 Task: Look for space in Natal, Brazil from 2nd August, 2023 to 12th August, 2023 for 2 adults in price range Rs.5000 to Rs.10000. Place can be private room with 1  bedroom having 1 bed and 1 bathroom. Property type can be house, flat, guest house, hotel. Booking option can be shelf check-in. Required host language is Spanish.
Action: Mouse moved to (438, 89)
Screenshot: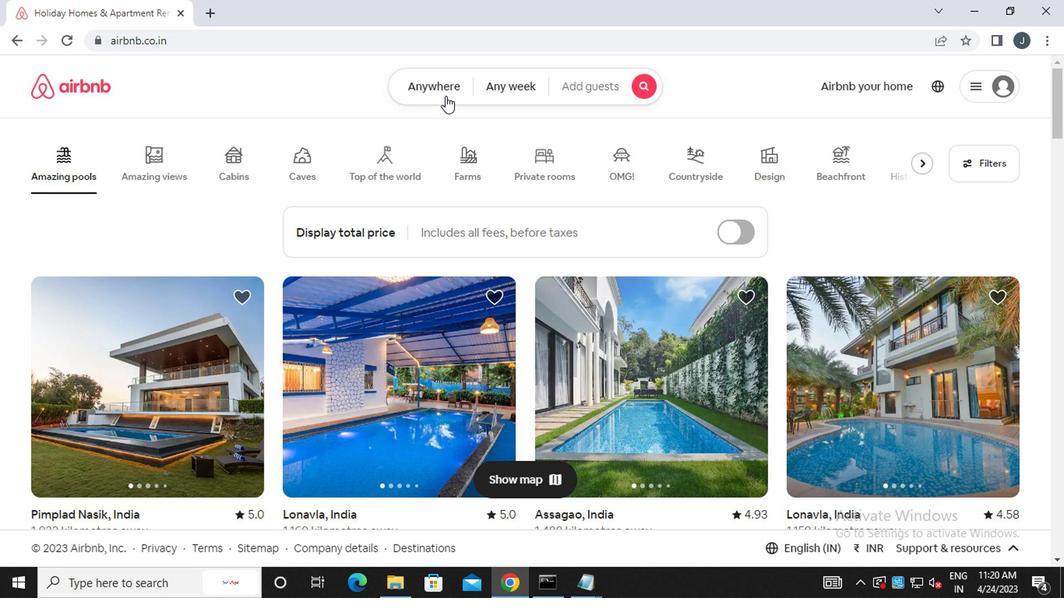 
Action: Mouse pressed left at (438, 89)
Screenshot: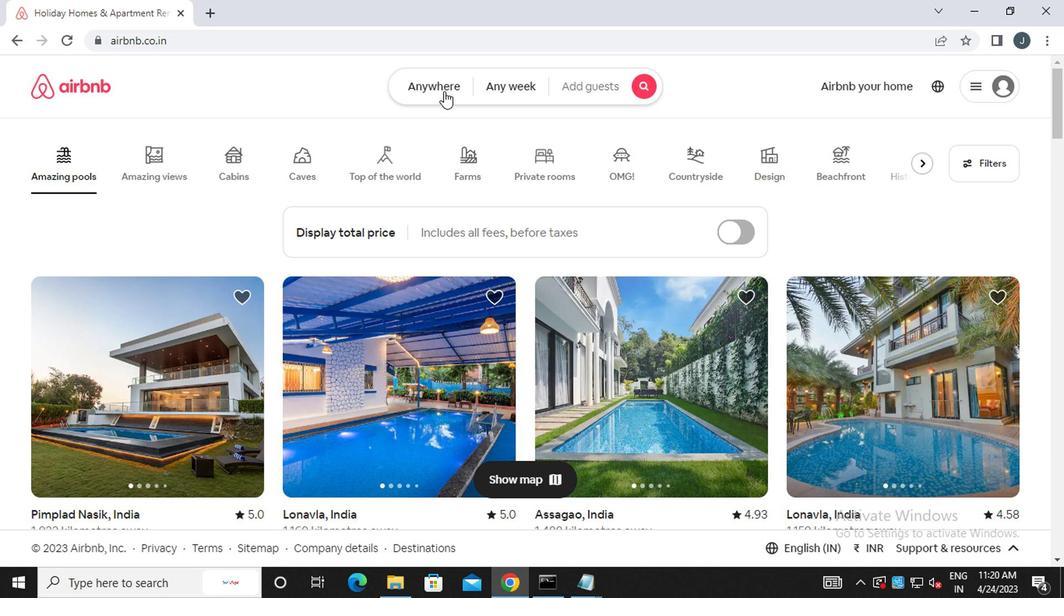 
Action: Mouse moved to (276, 152)
Screenshot: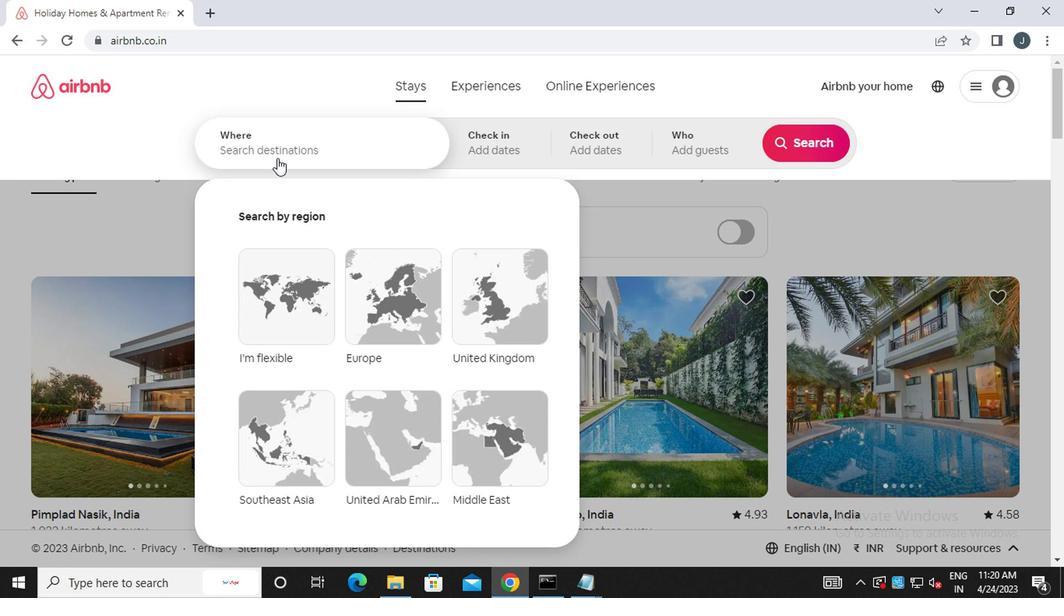
Action: Mouse pressed left at (276, 152)
Screenshot: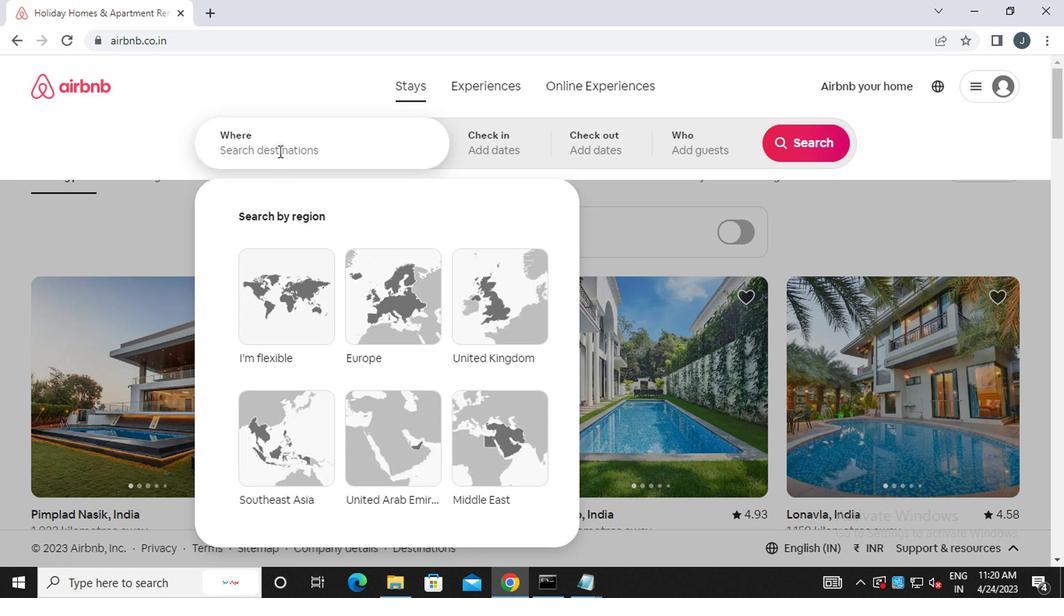 
Action: Key pressed n<Key.caps_lock>atal,<Key.space><Key.caps_lock>b<Key.caps_lock>razil
Screenshot: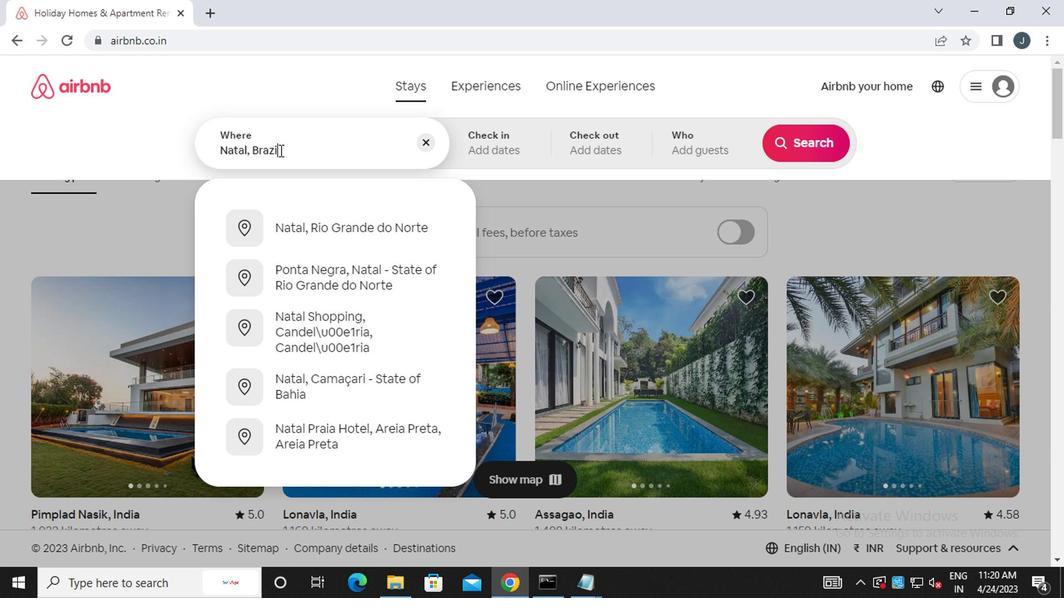 
Action: Mouse moved to (502, 152)
Screenshot: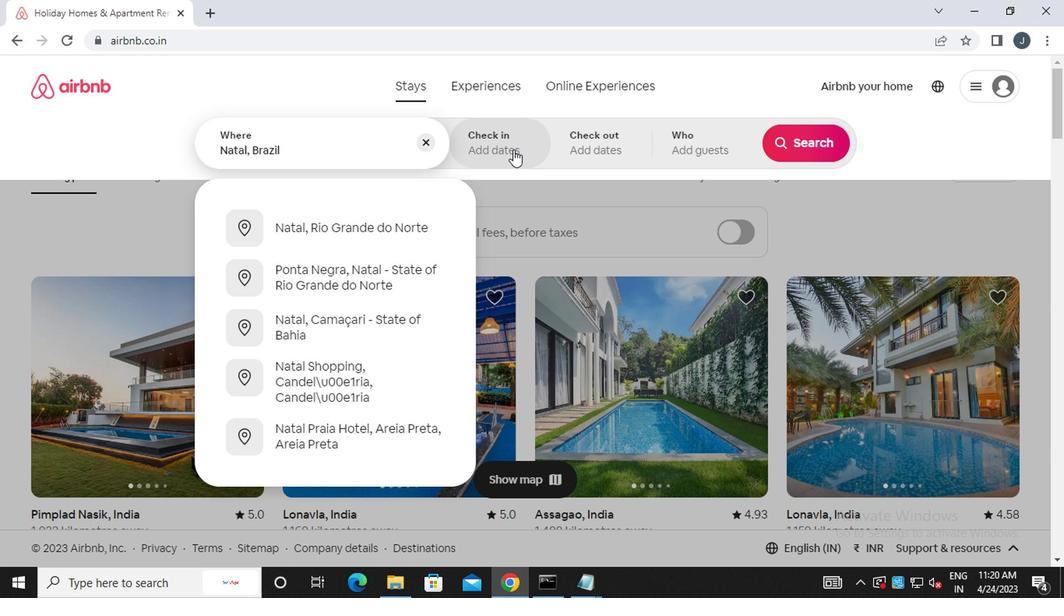 
Action: Mouse pressed left at (502, 152)
Screenshot: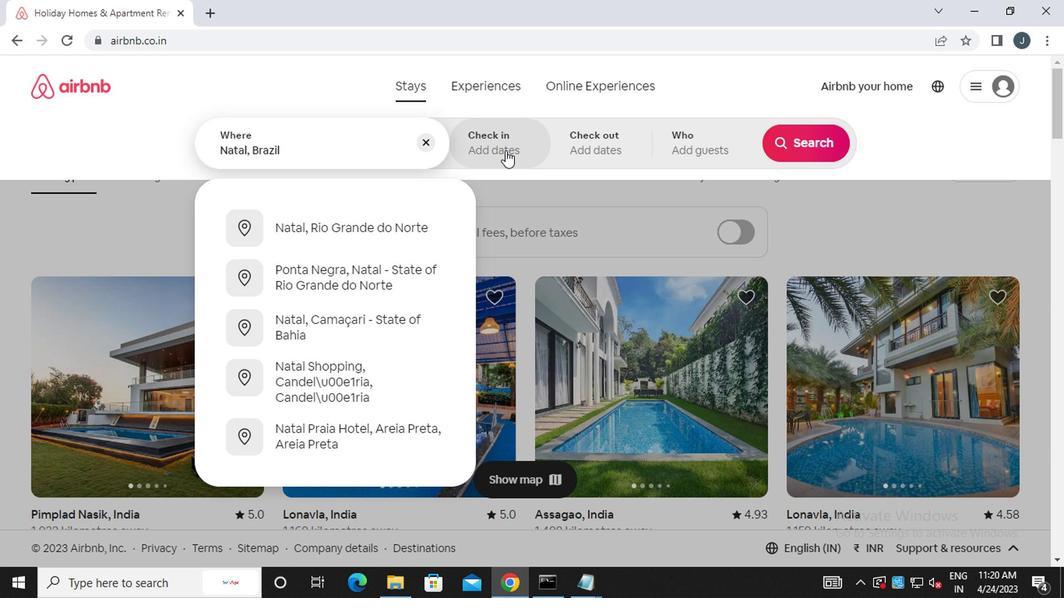 
Action: Mouse moved to (794, 274)
Screenshot: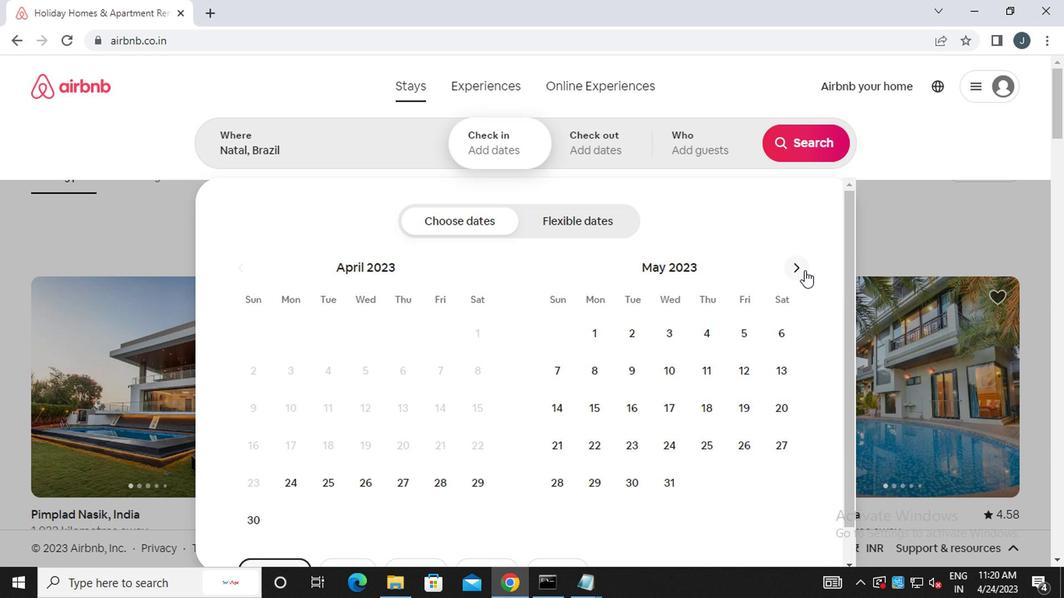 
Action: Mouse pressed left at (794, 274)
Screenshot: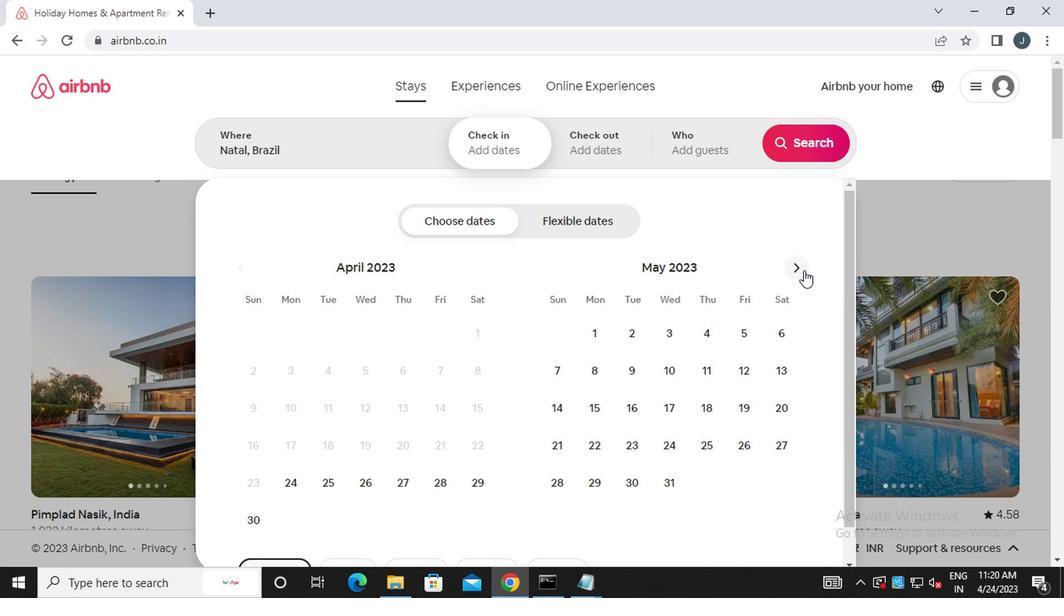 
Action: Mouse pressed left at (794, 274)
Screenshot: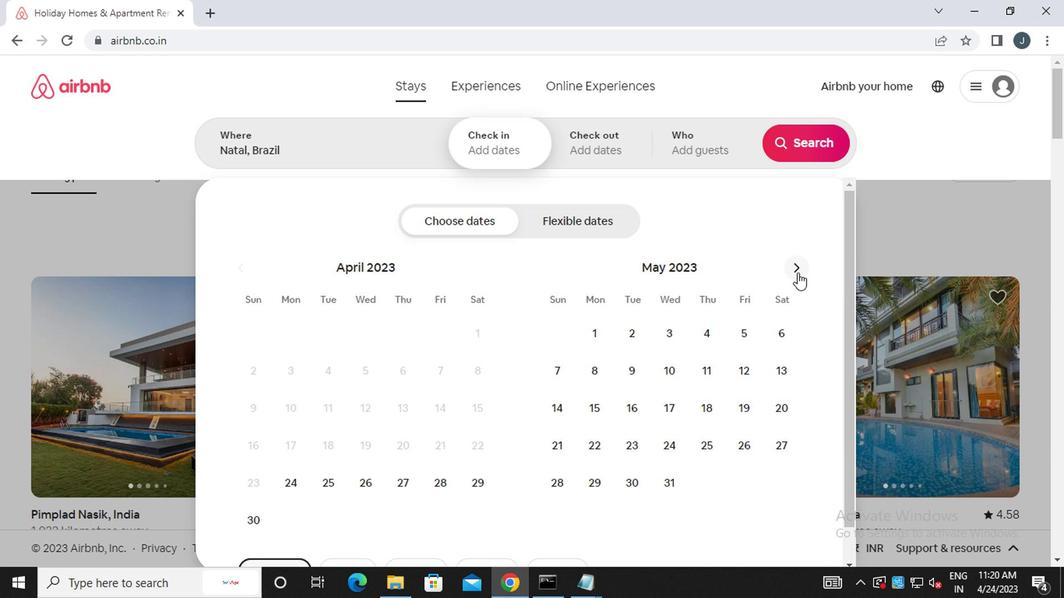 
Action: Mouse pressed left at (794, 274)
Screenshot: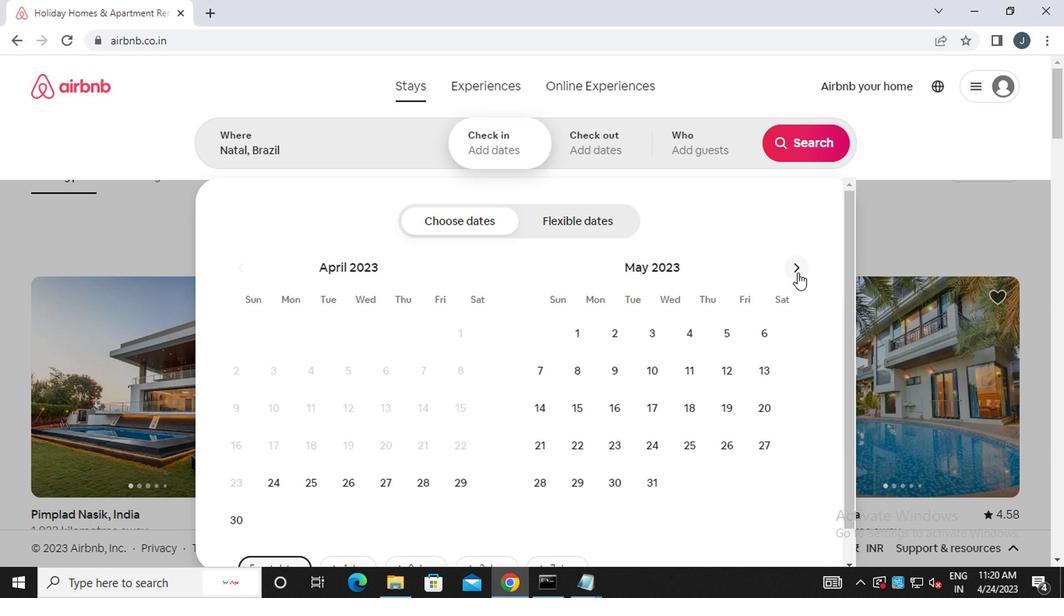 
Action: Mouse pressed left at (794, 274)
Screenshot: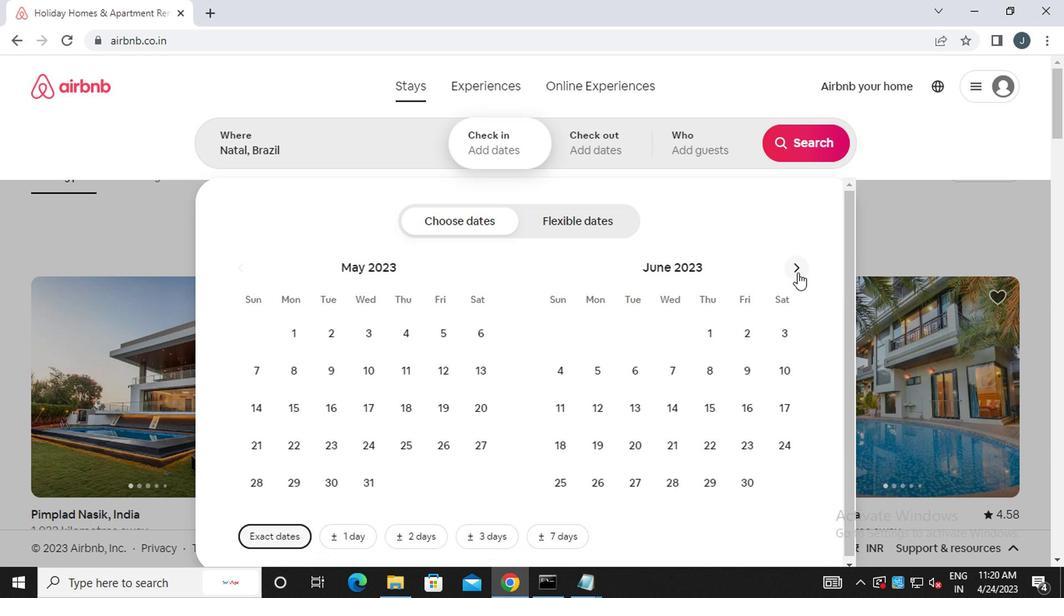 
Action: Mouse pressed left at (794, 274)
Screenshot: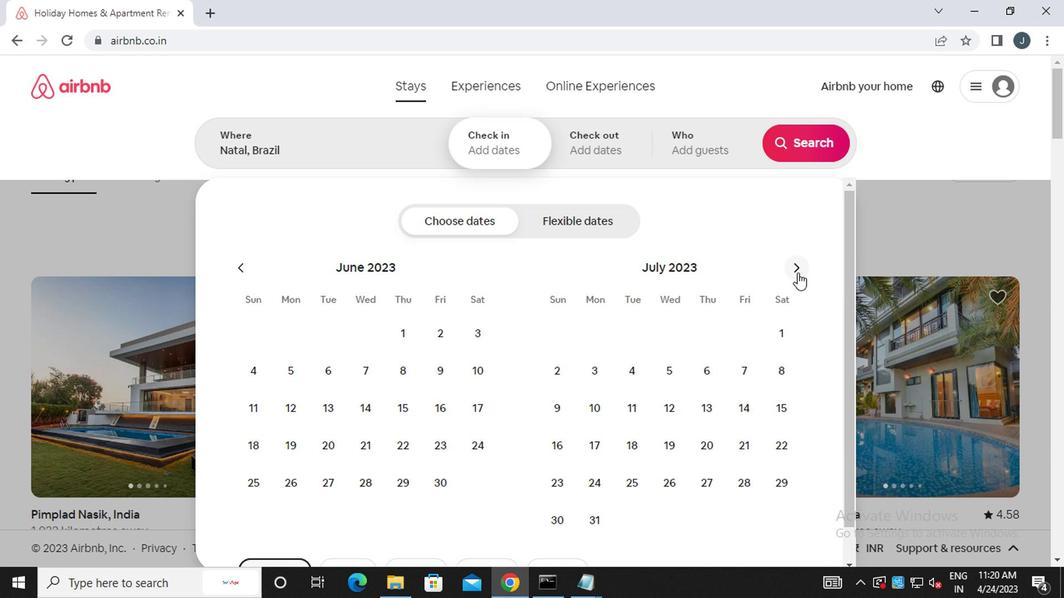 
Action: Mouse moved to (668, 337)
Screenshot: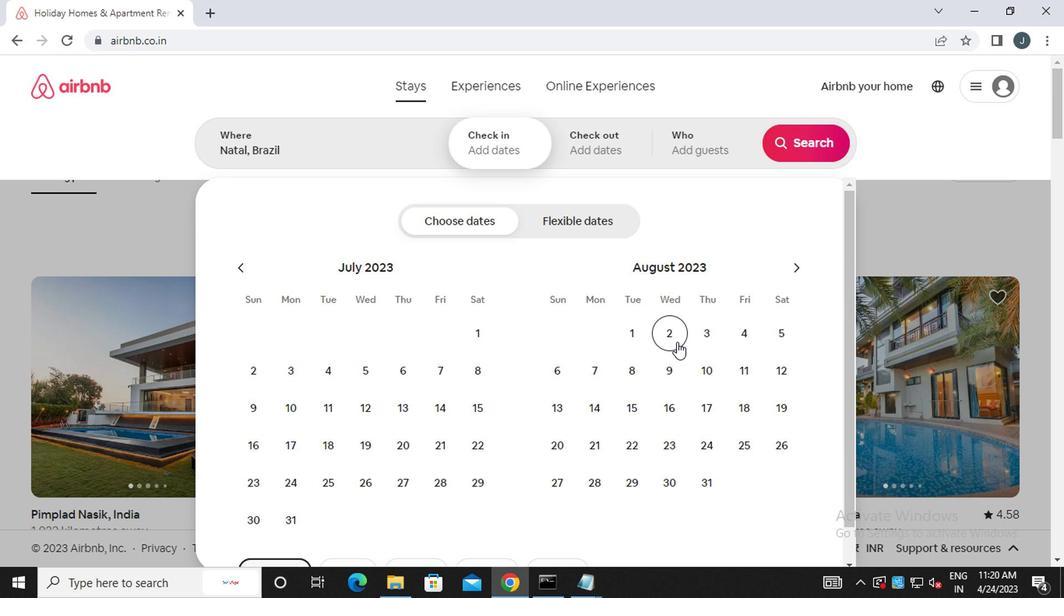
Action: Mouse pressed left at (668, 337)
Screenshot: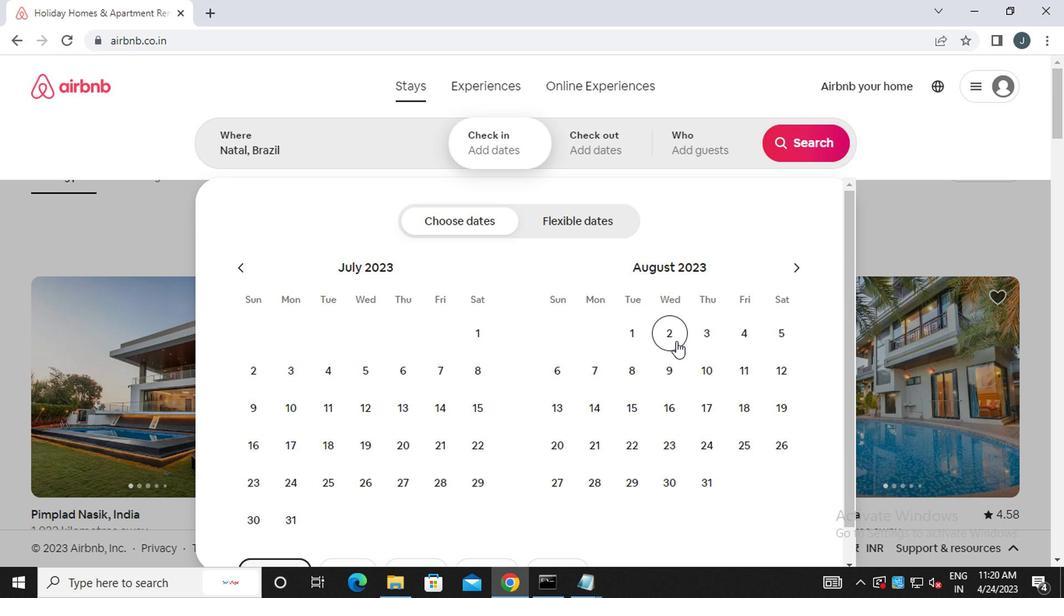 
Action: Mouse moved to (780, 372)
Screenshot: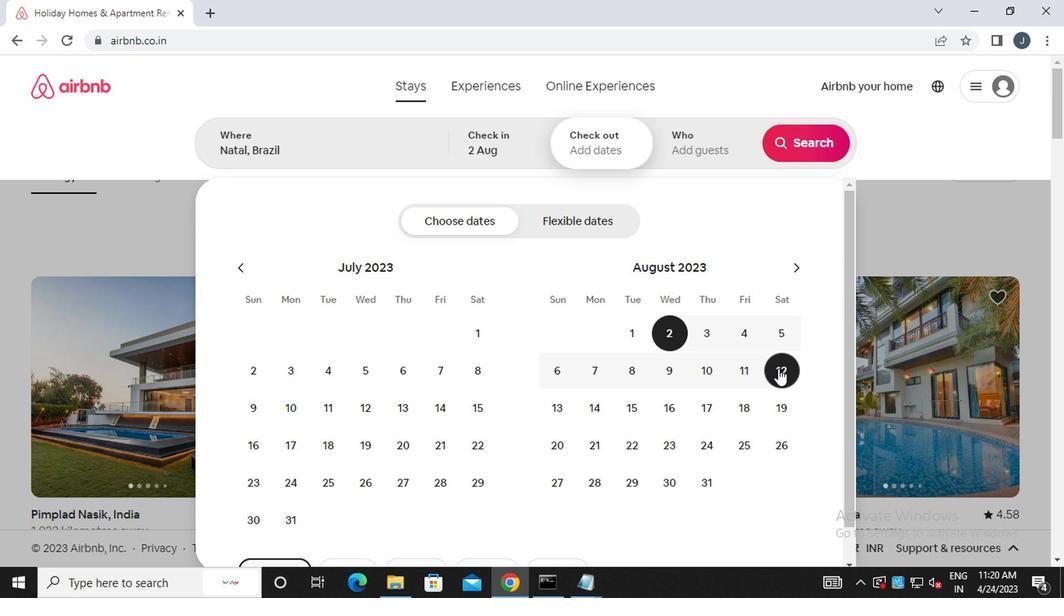 
Action: Mouse pressed left at (780, 372)
Screenshot: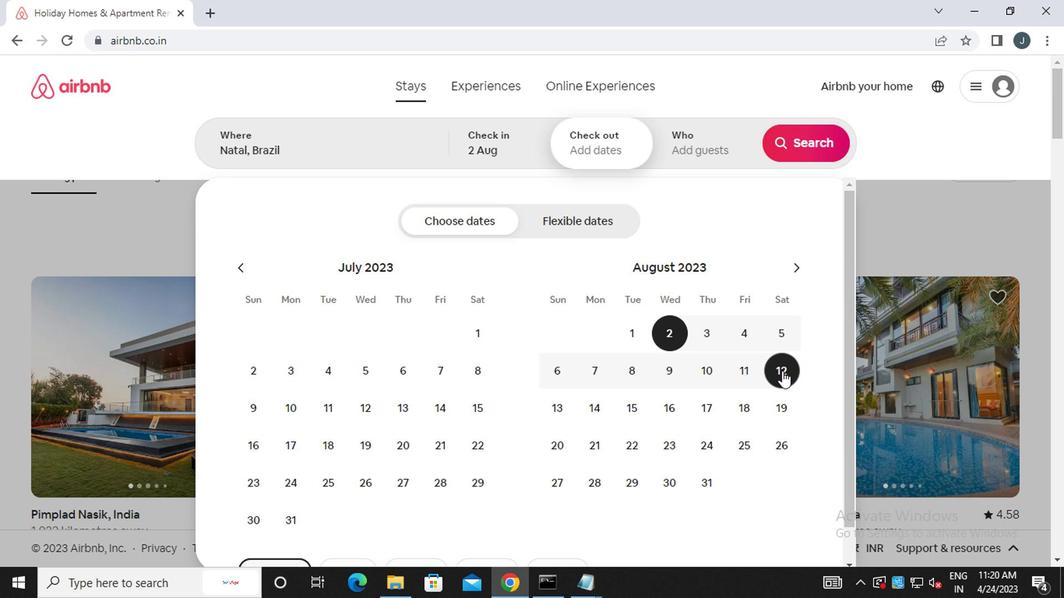 
Action: Mouse moved to (708, 147)
Screenshot: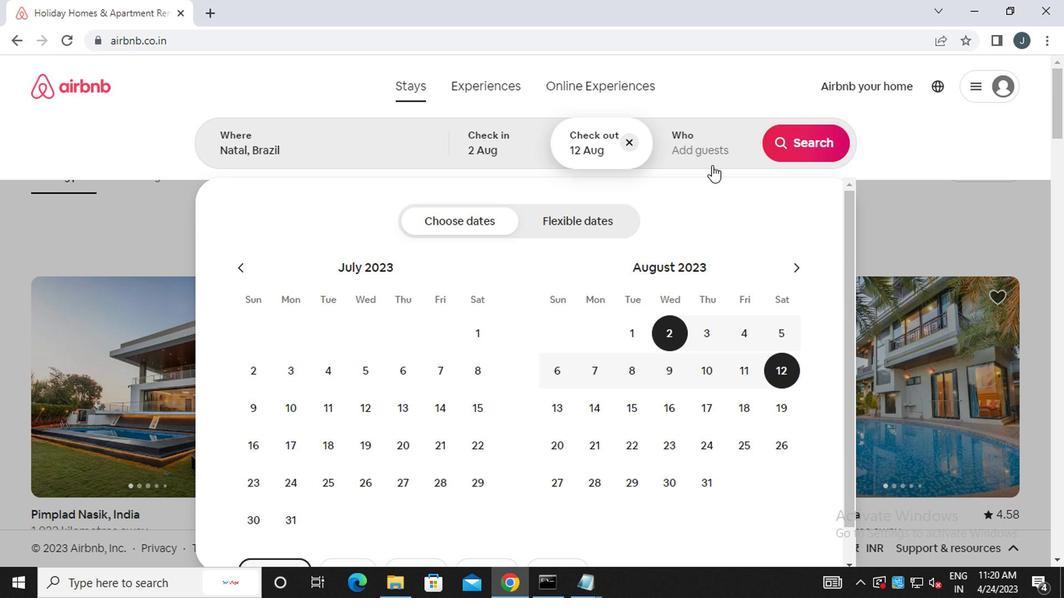 
Action: Mouse pressed left at (708, 147)
Screenshot: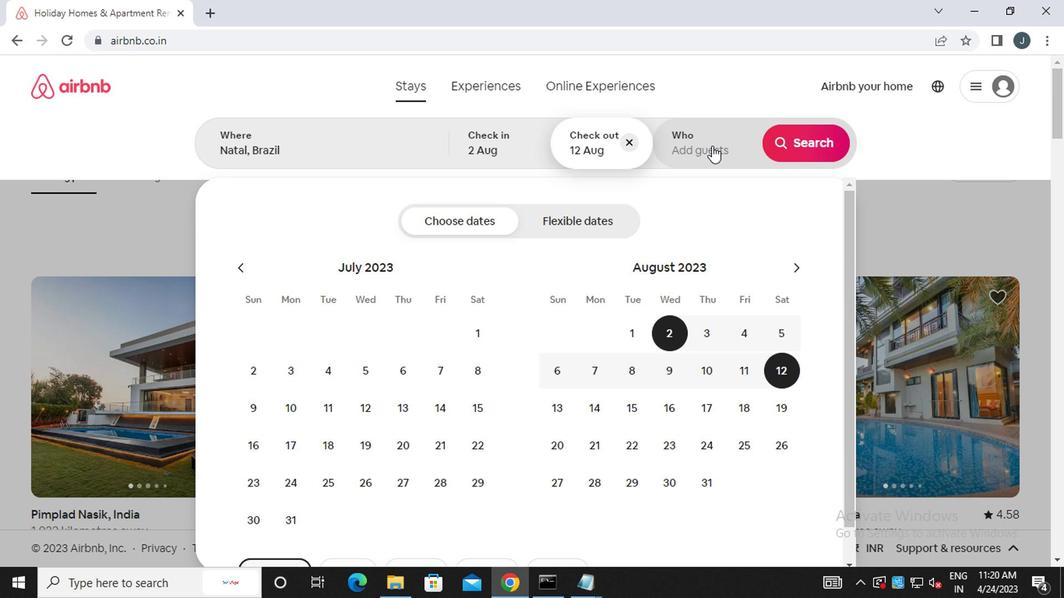 
Action: Mouse moved to (803, 231)
Screenshot: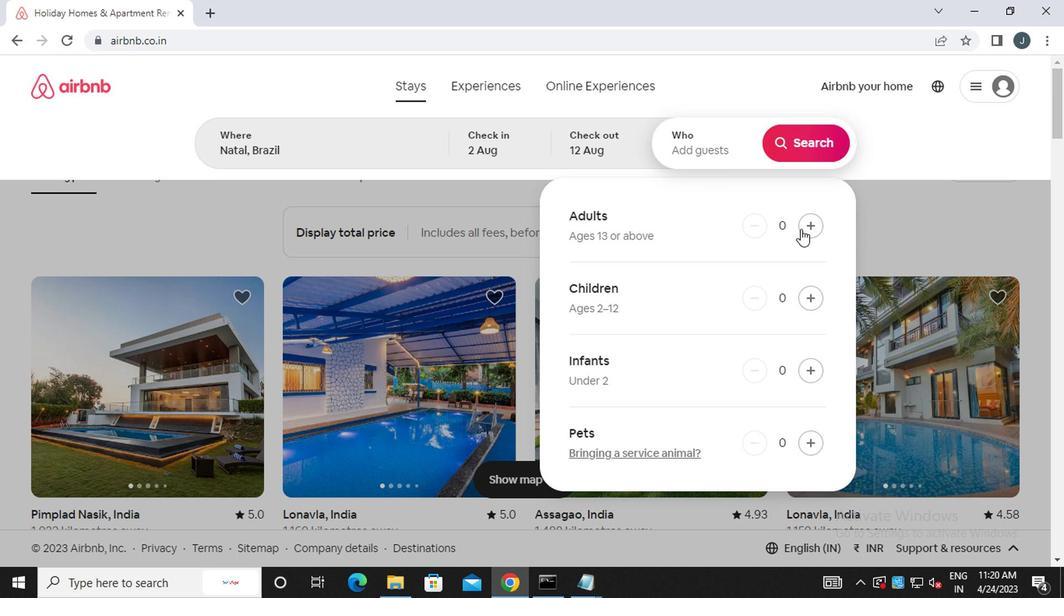 
Action: Mouse pressed left at (803, 231)
Screenshot: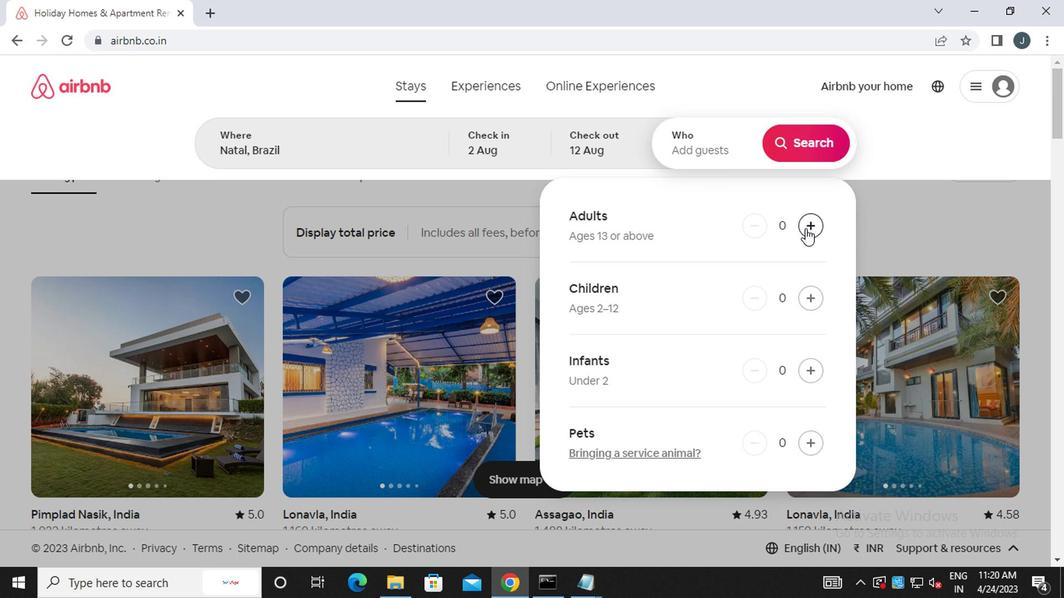 
Action: Mouse pressed left at (803, 231)
Screenshot: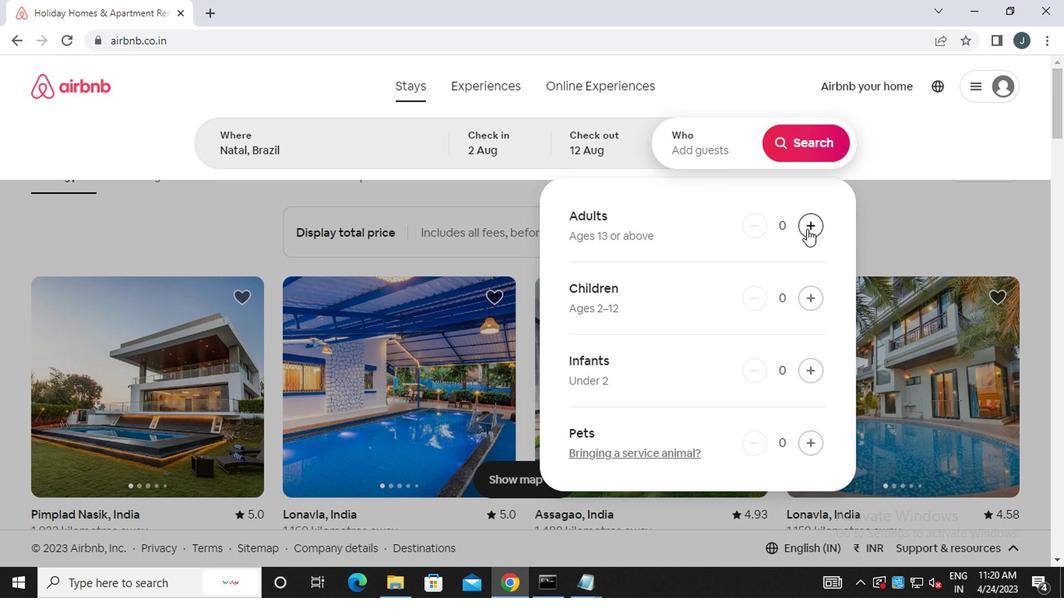 
Action: Mouse moved to (797, 147)
Screenshot: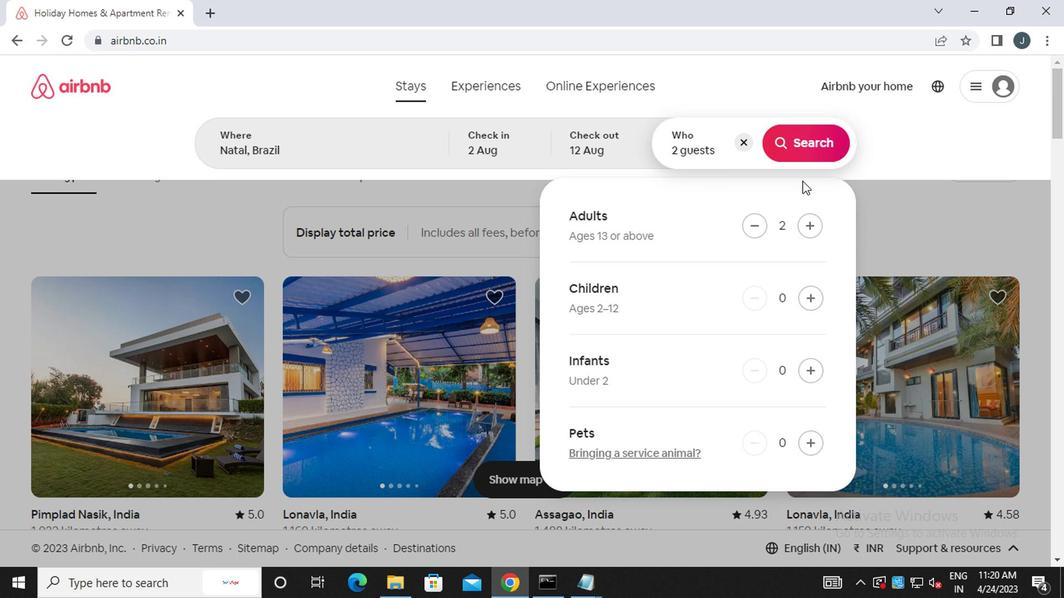 
Action: Mouse pressed left at (797, 147)
Screenshot: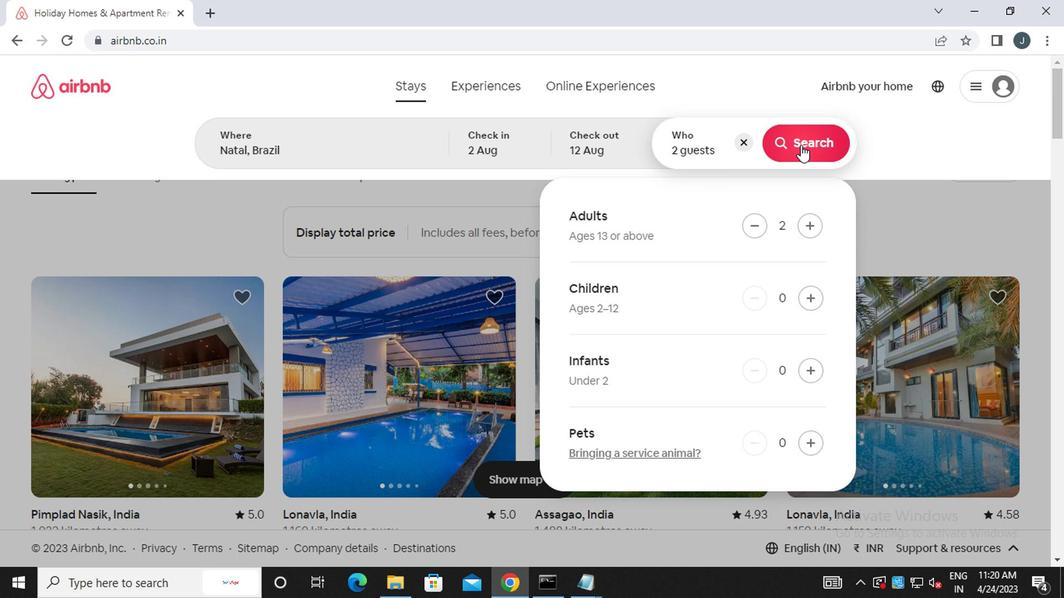 
Action: Mouse moved to (980, 153)
Screenshot: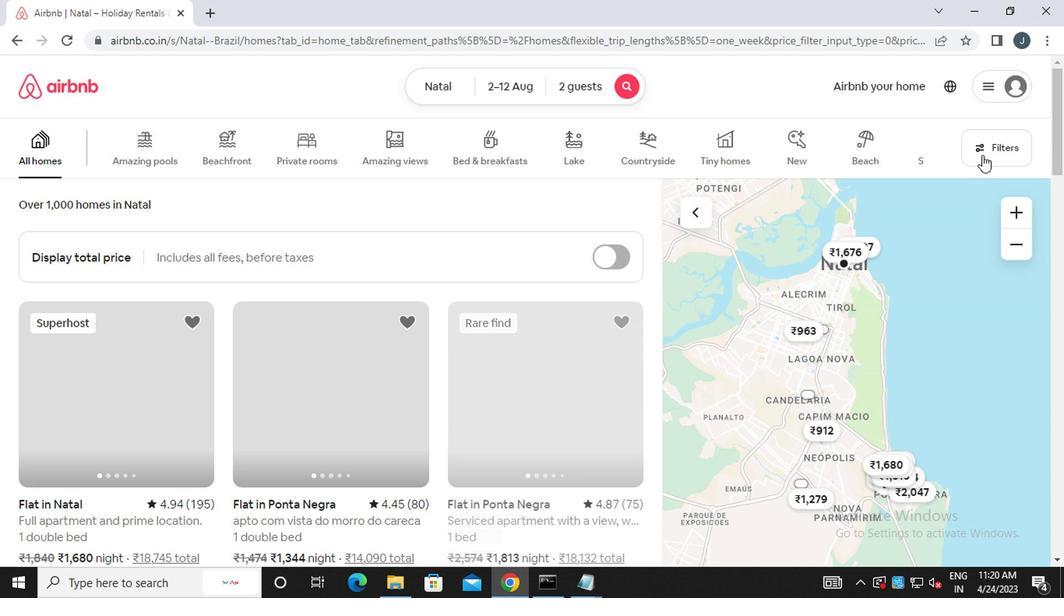 
Action: Mouse pressed left at (980, 153)
Screenshot: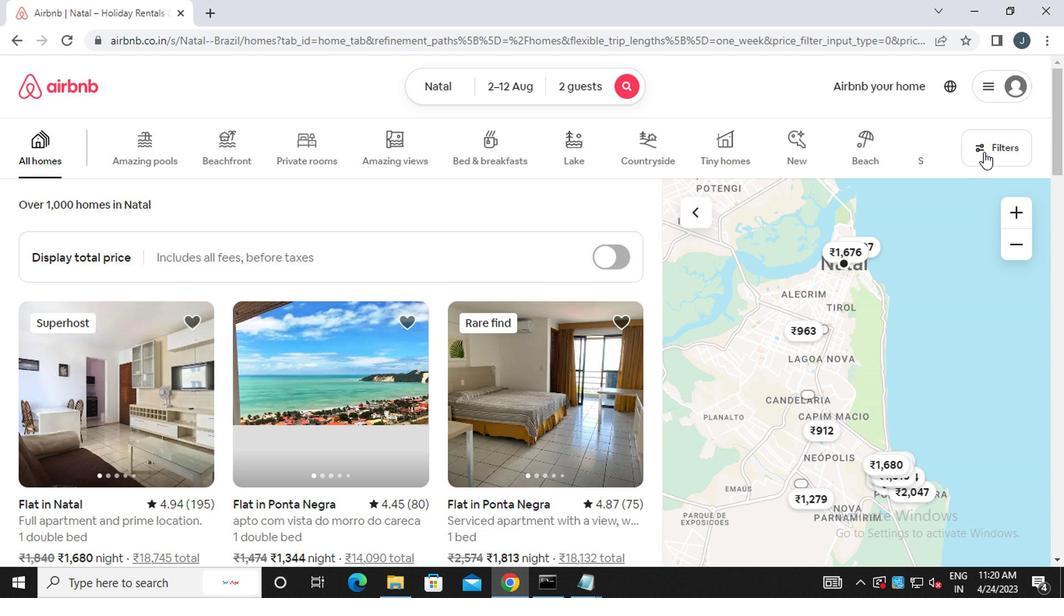 
Action: Mouse moved to (329, 350)
Screenshot: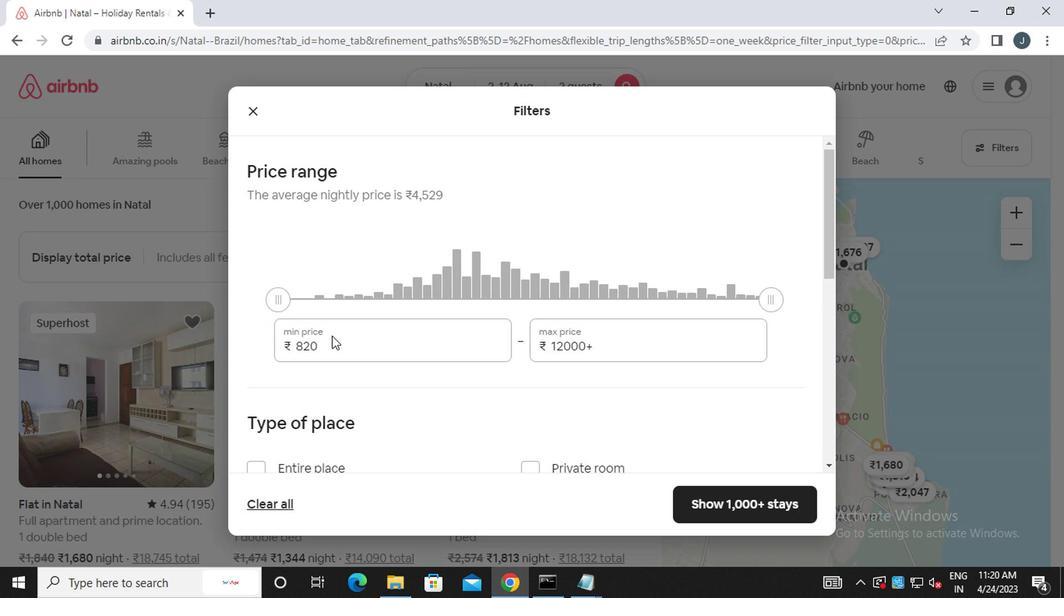 
Action: Mouse pressed left at (329, 350)
Screenshot: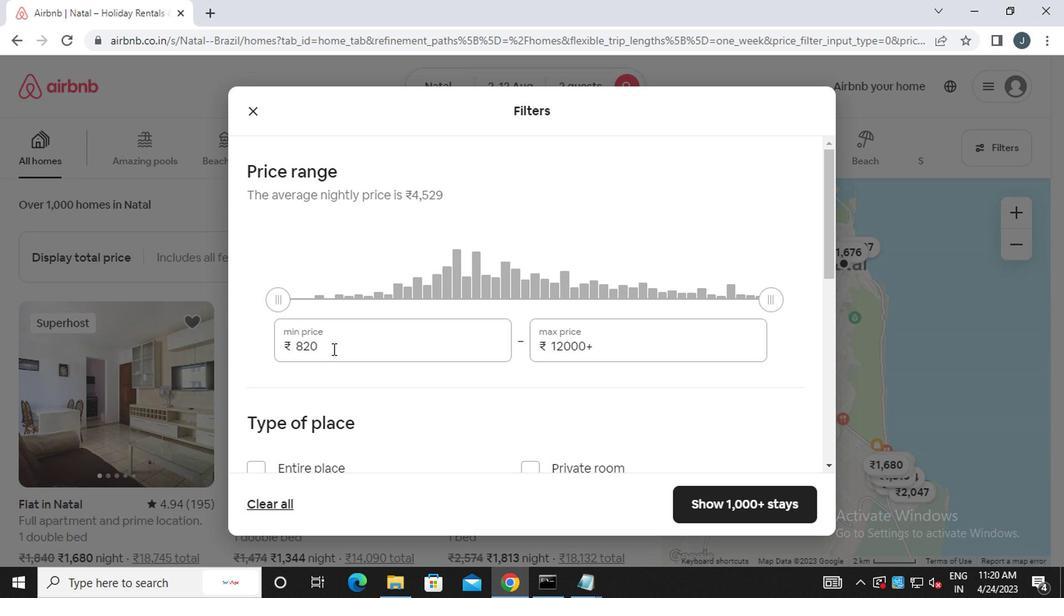 
Action: Mouse moved to (326, 347)
Screenshot: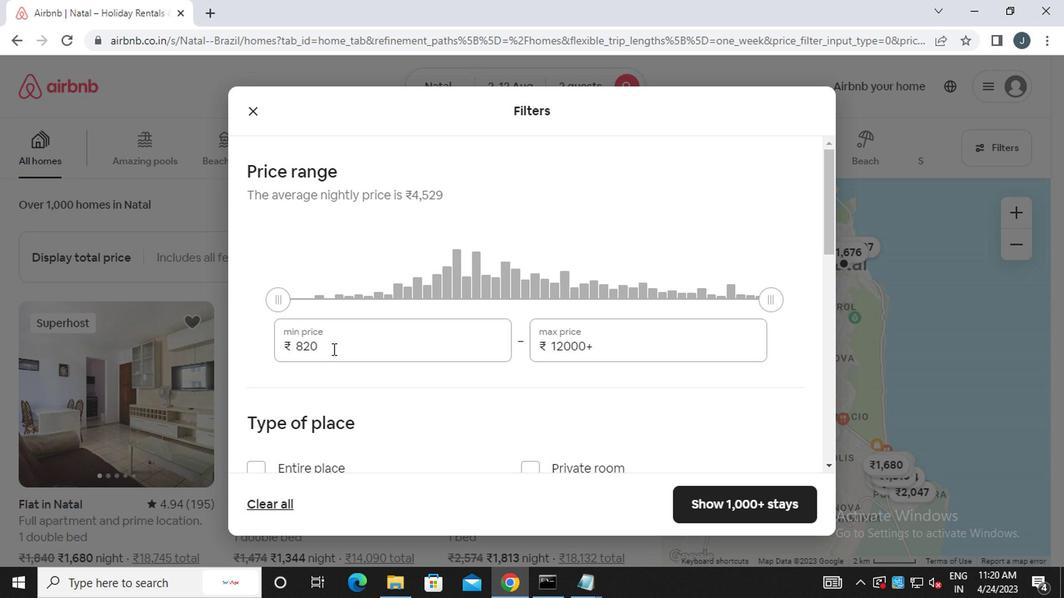 
Action: Key pressed <Key.backspace><Key.backspace><Key.backspace><Key.backspace><Key.backspace><Key.backspace><Key.backspace><Key.backspace><Key.backspace><<101>><<96>><<96>><<96>>
Screenshot: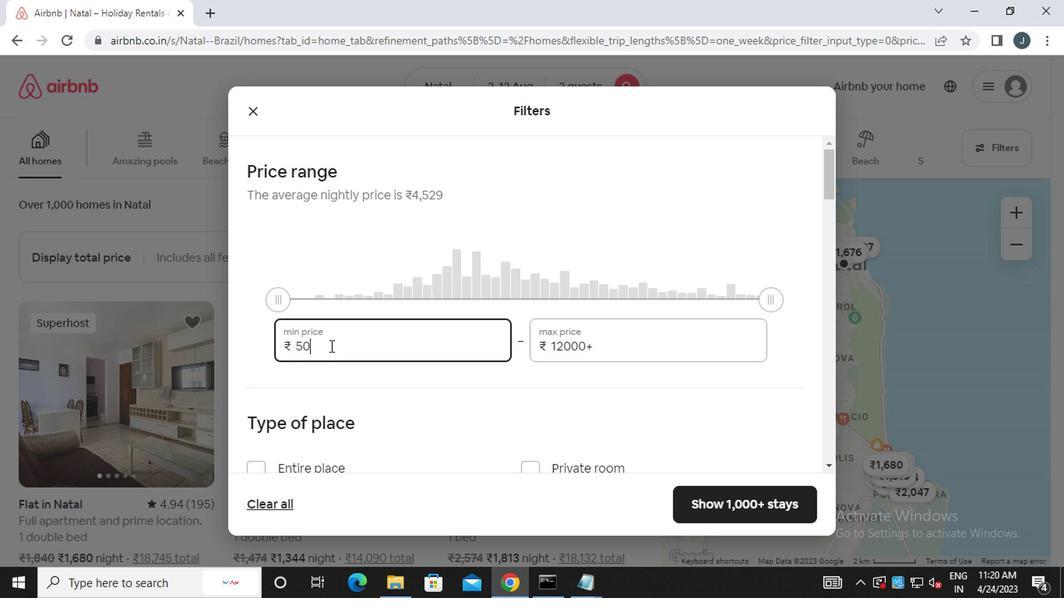 
Action: Mouse moved to (653, 357)
Screenshot: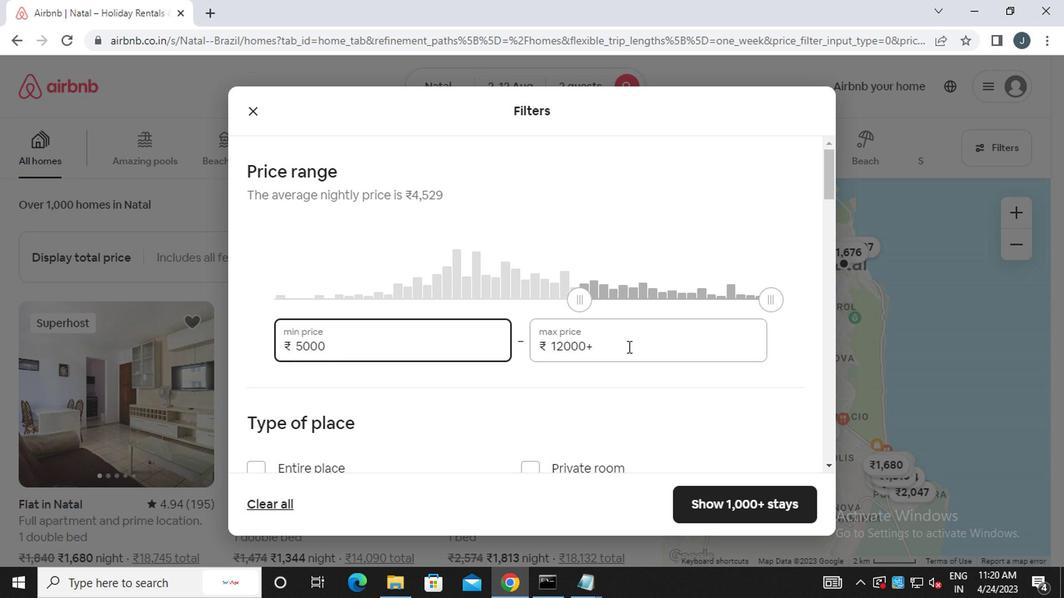 
Action: Mouse pressed left at (653, 357)
Screenshot: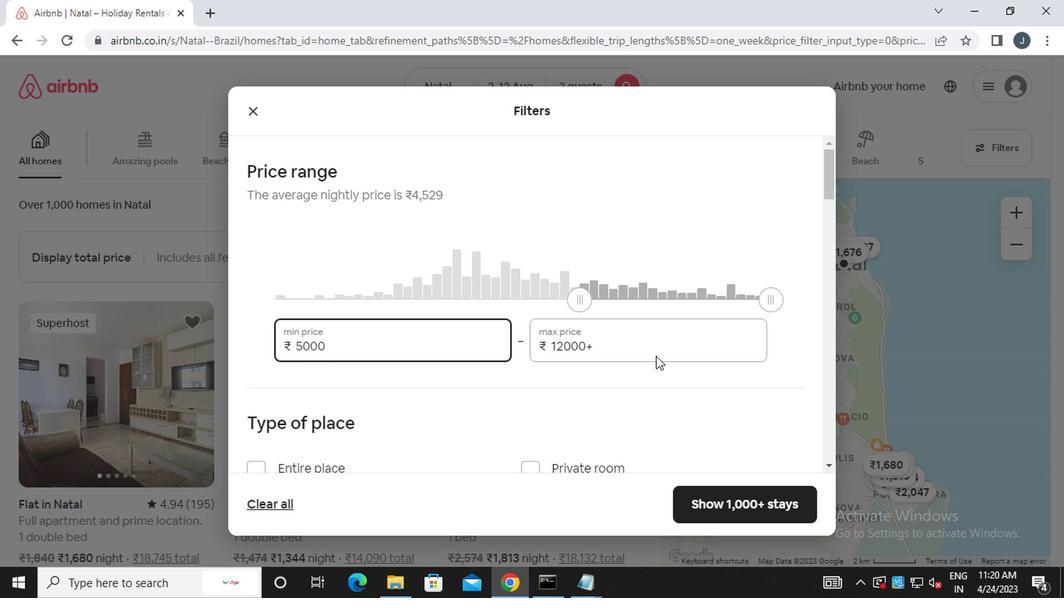 
Action: Mouse moved to (651, 356)
Screenshot: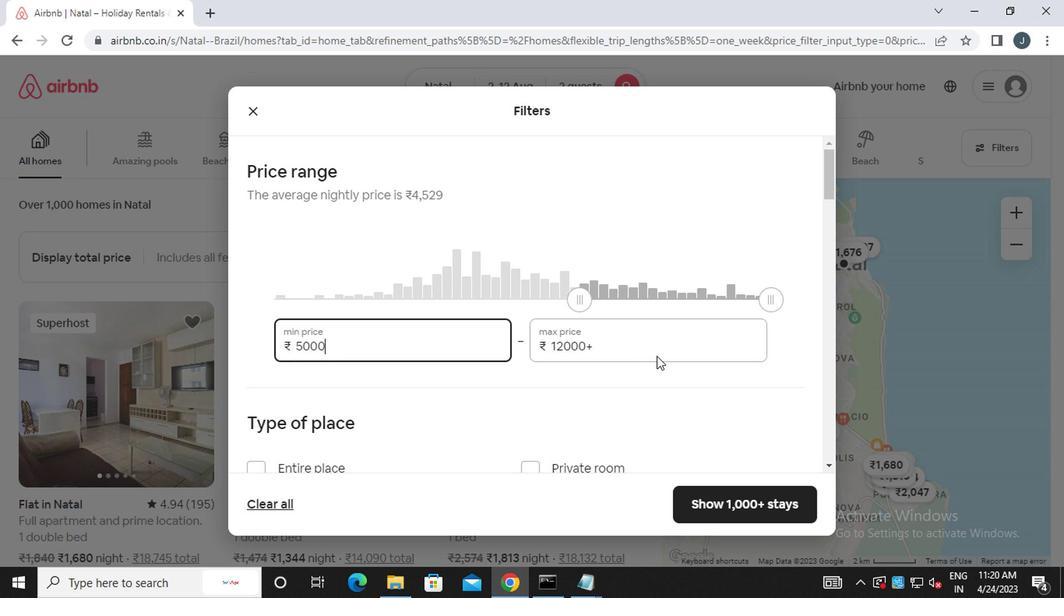 
Action: Key pressed <Key.backspace><Key.backspace><Key.backspace><Key.backspace><Key.backspace><<96>><<96>><<96>><<96>>
Screenshot: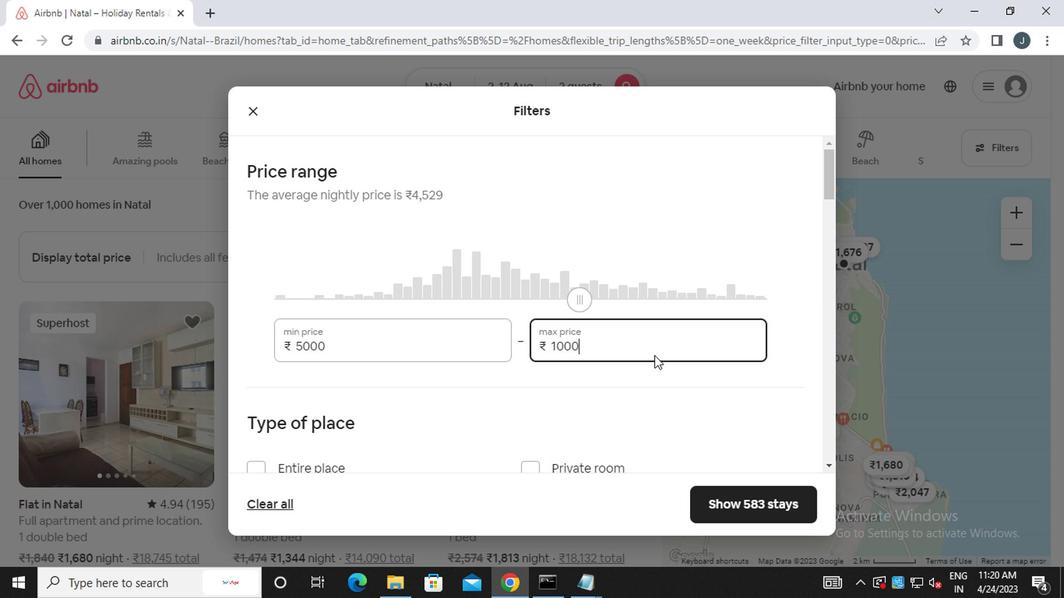 
Action: Mouse moved to (657, 335)
Screenshot: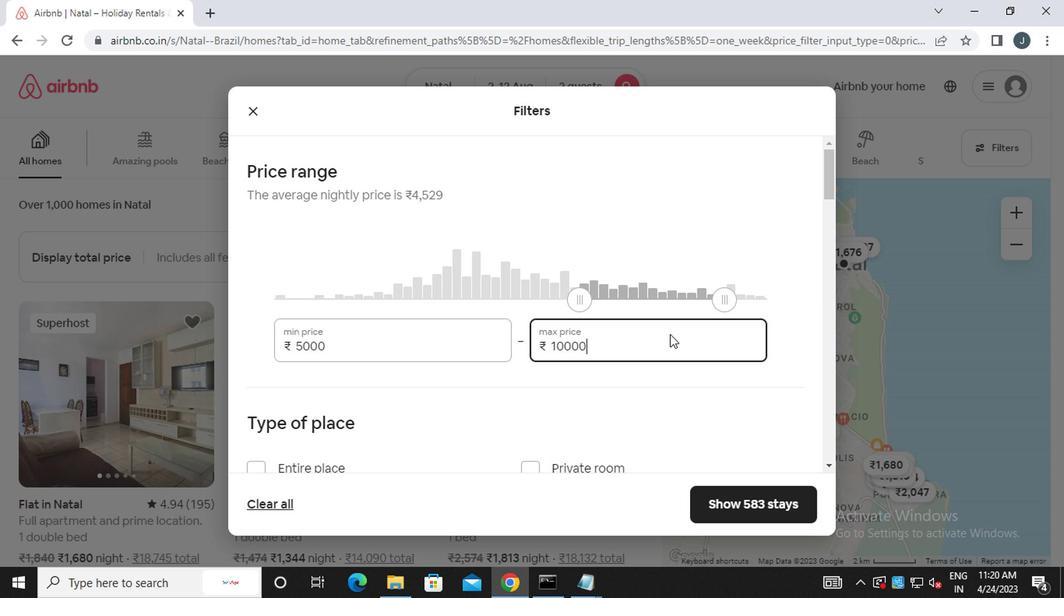 
Action: Mouse scrolled (657, 334) with delta (0, -1)
Screenshot: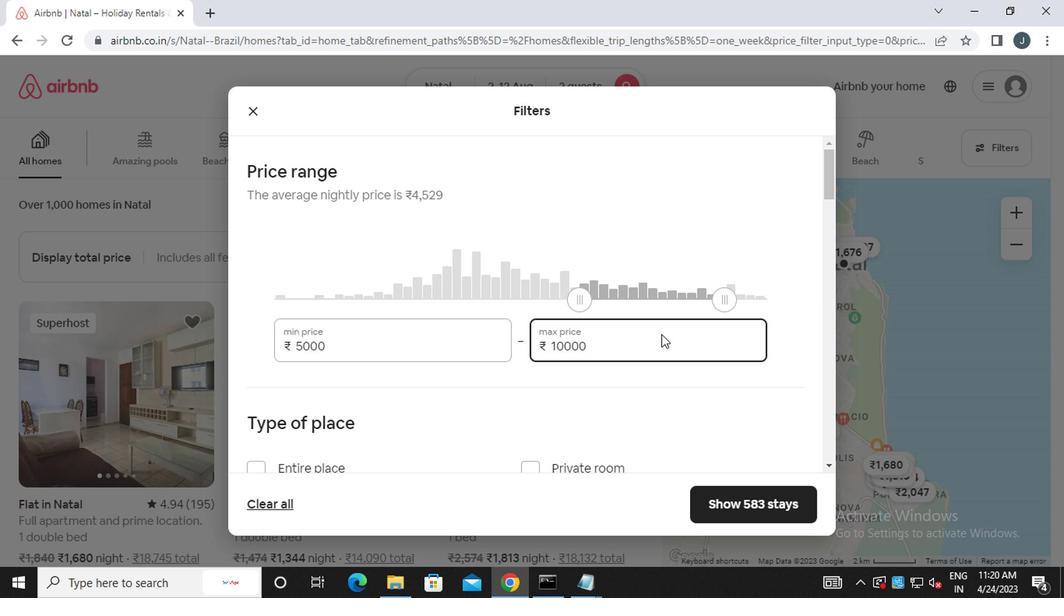 
Action: Mouse scrolled (657, 334) with delta (0, -1)
Screenshot: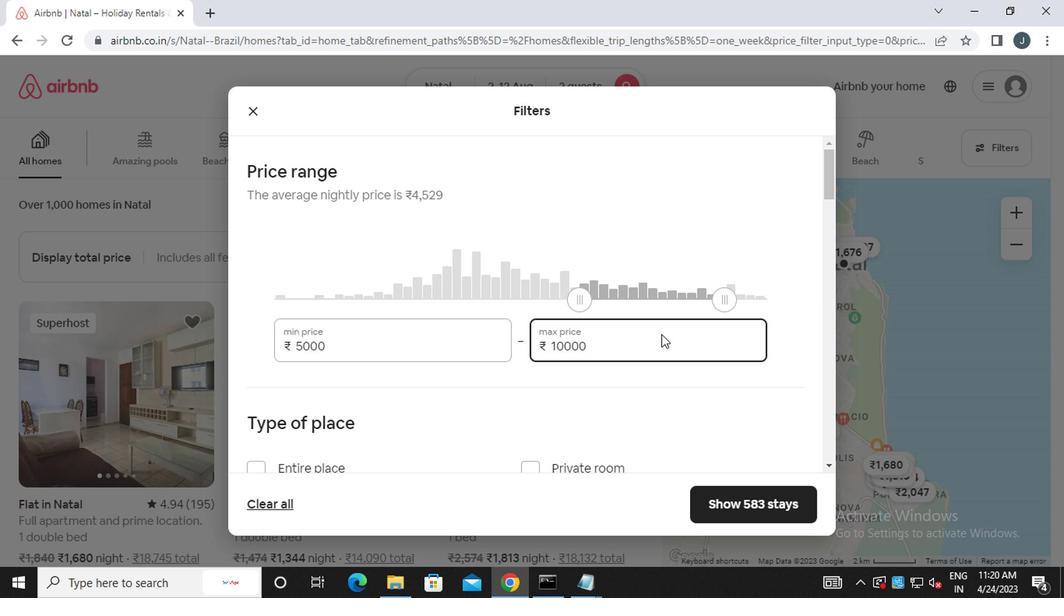 
Action: Mouse moved to (587, 323)
Screenshot: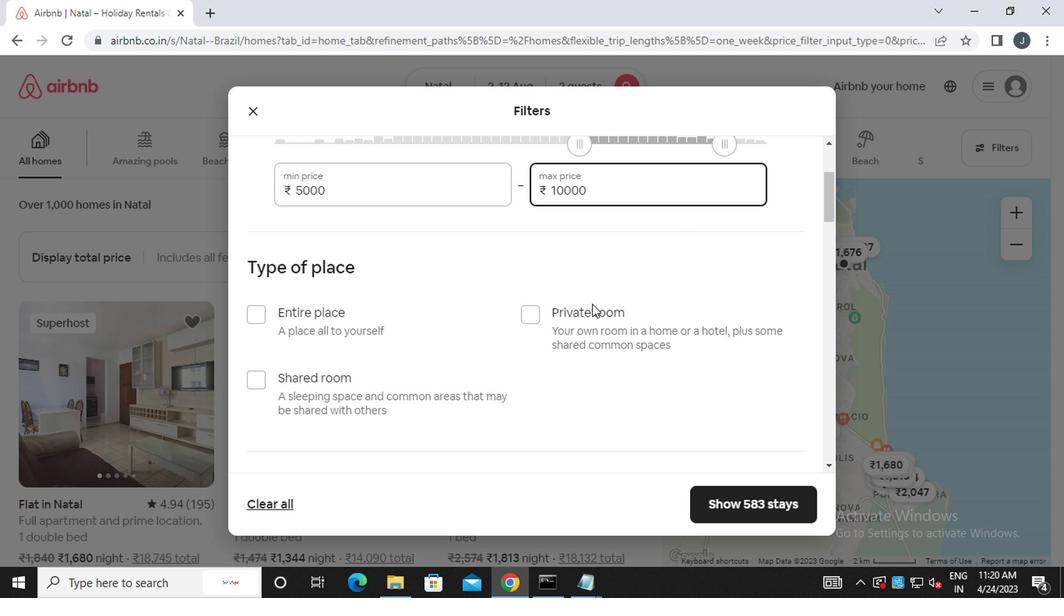 
Action: Mouse pressed left at (587, 323)
Screenshot: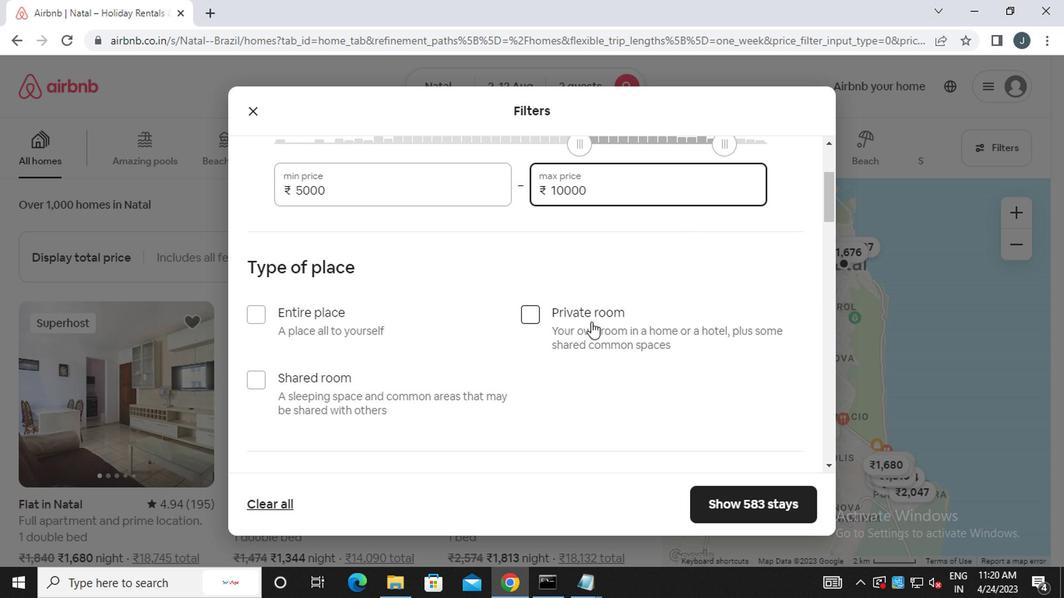 
Action: Mouse scrolled (587, 322) with delta (0, 0)
Screenshot: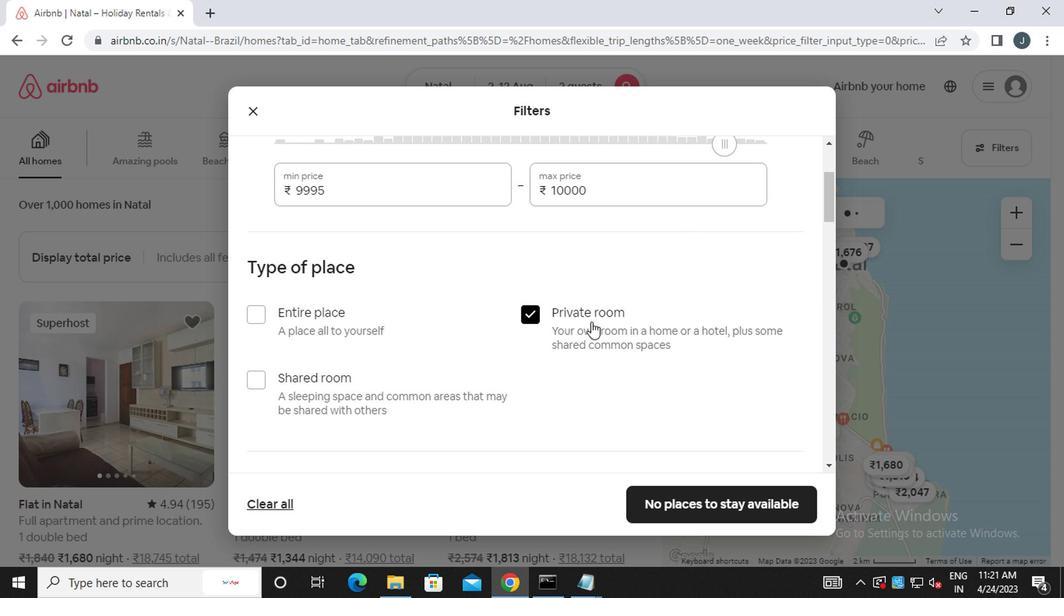 
Action: Mouse scrolled (587, 322) with delta (0, 0)
Screenshot: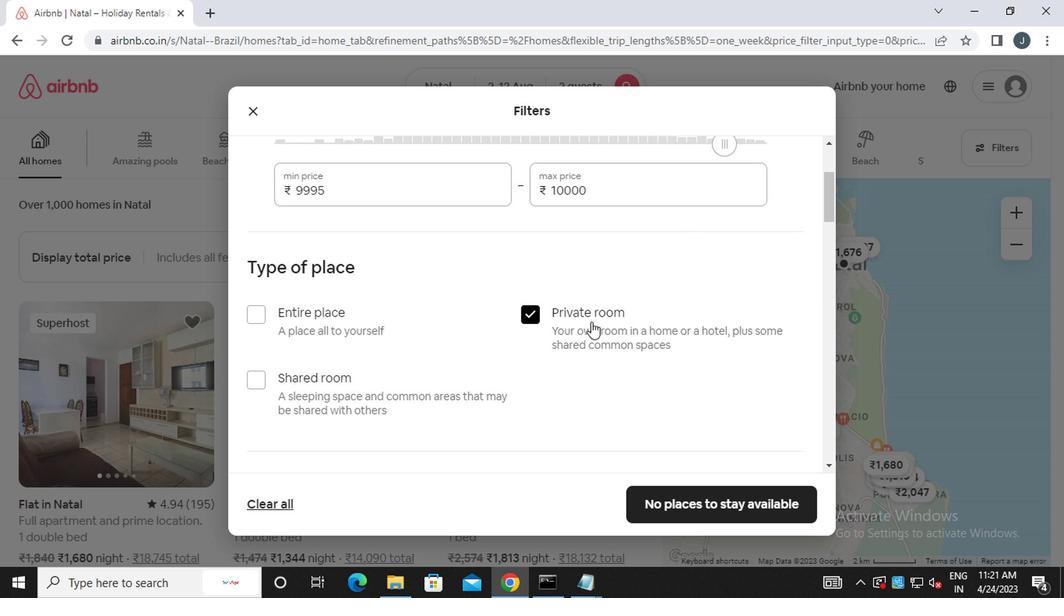 
Action: Mouse moved to (365, 349)
Screenshot: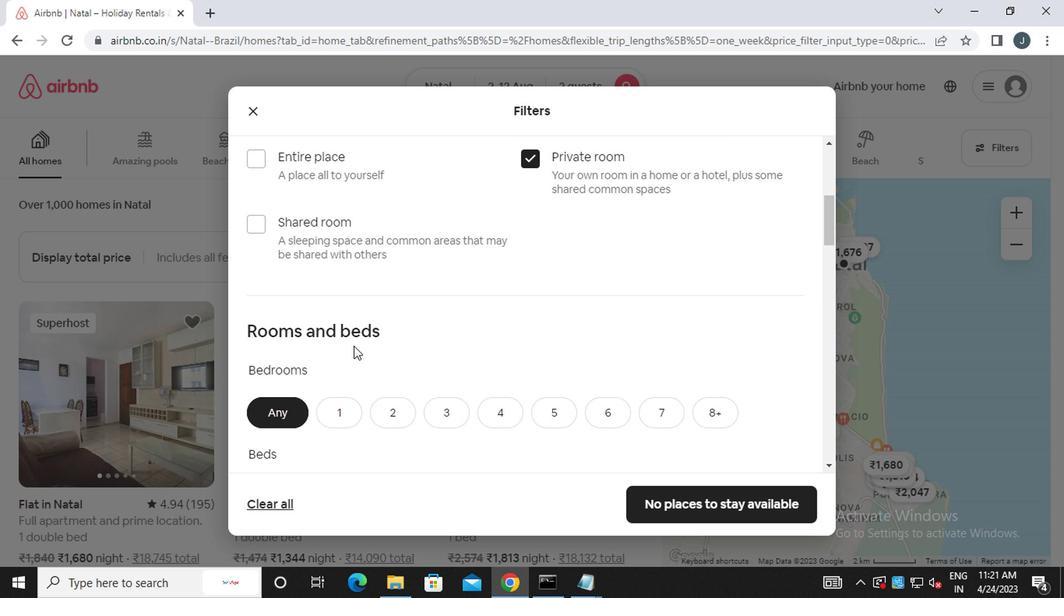 
Action: Mouse scrolled (365, 349) with delta (0, 0)
Screenshot: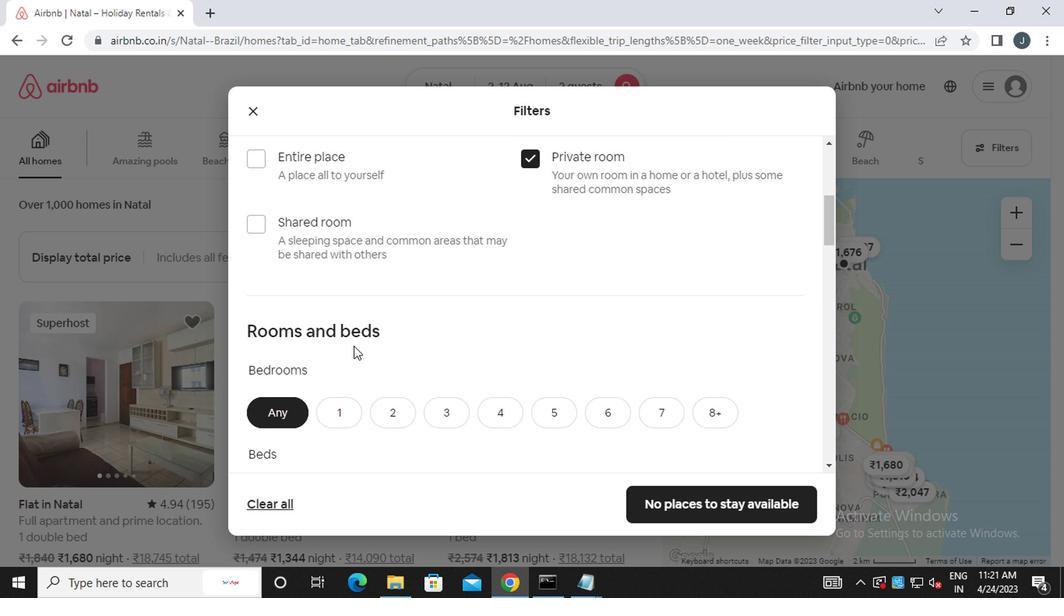 
Action: Mouse moved to (338, 338)
Screenshot: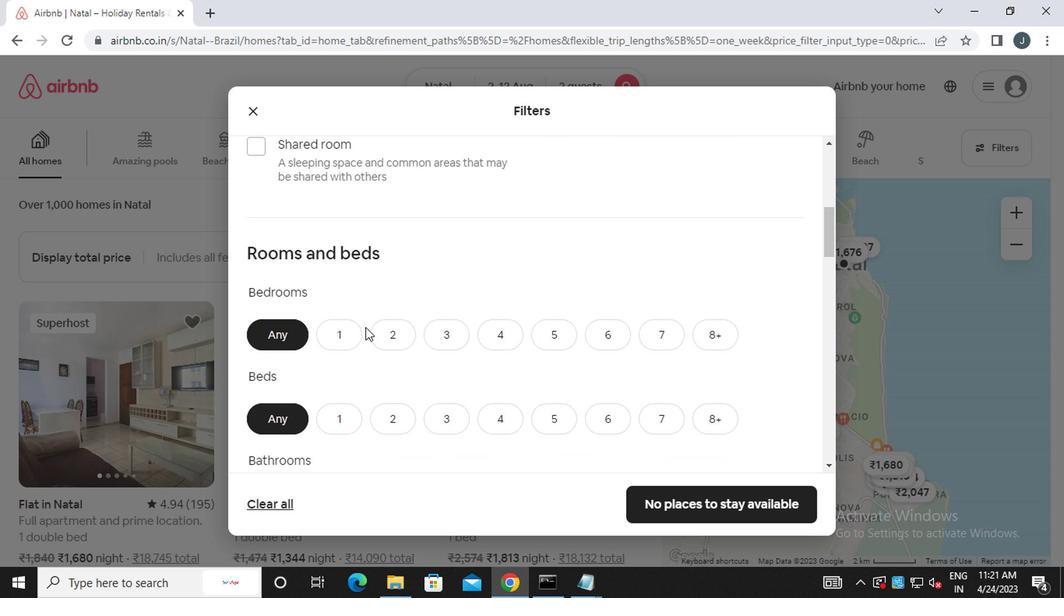 
Action: Mouse pressed left at (338, 338)
Screenshot: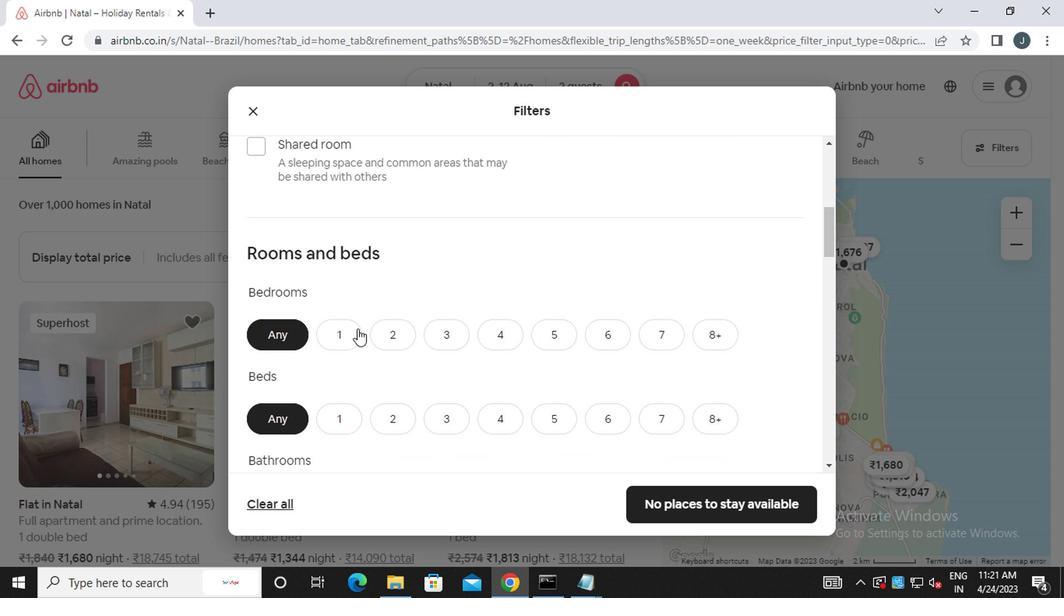 
Action: Mouse moved to (348, 434)
Screenshot: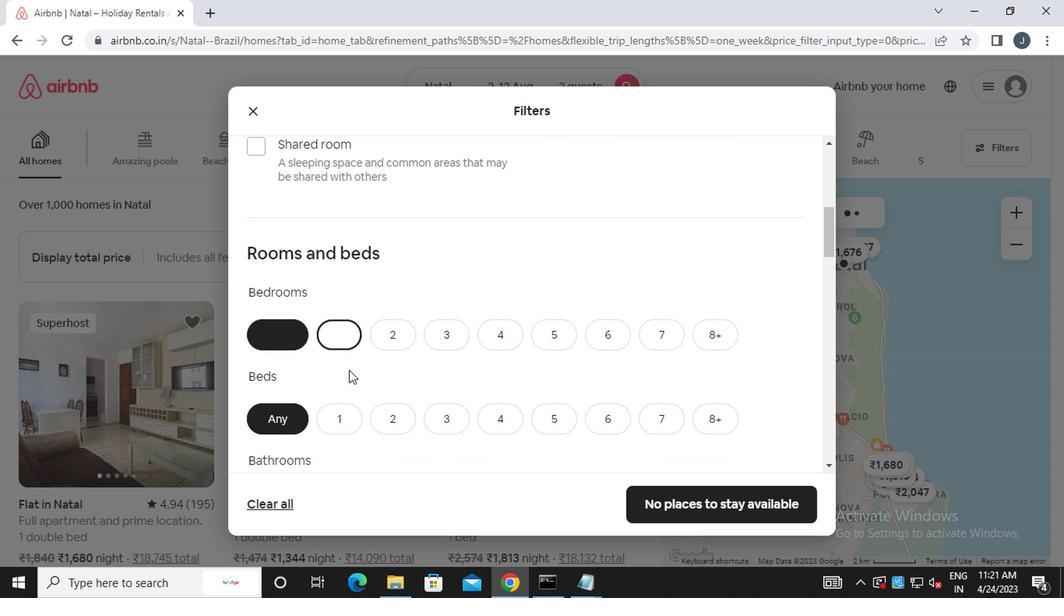 
Action: Mouse pressed left at (348, 434)
Screenshot: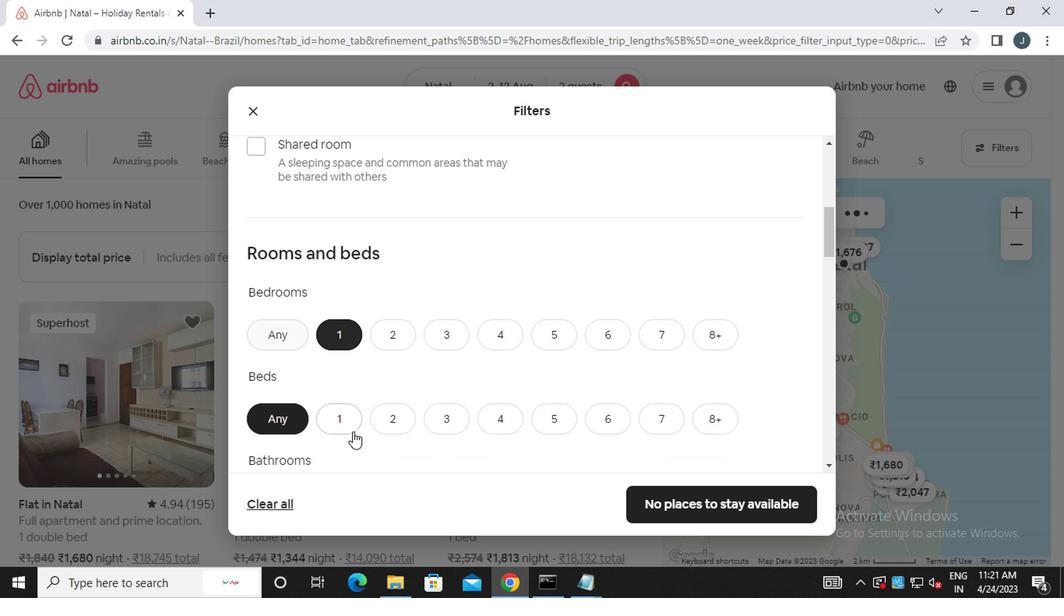 
Action: Mouse moved to (349, 432)
Screenshot: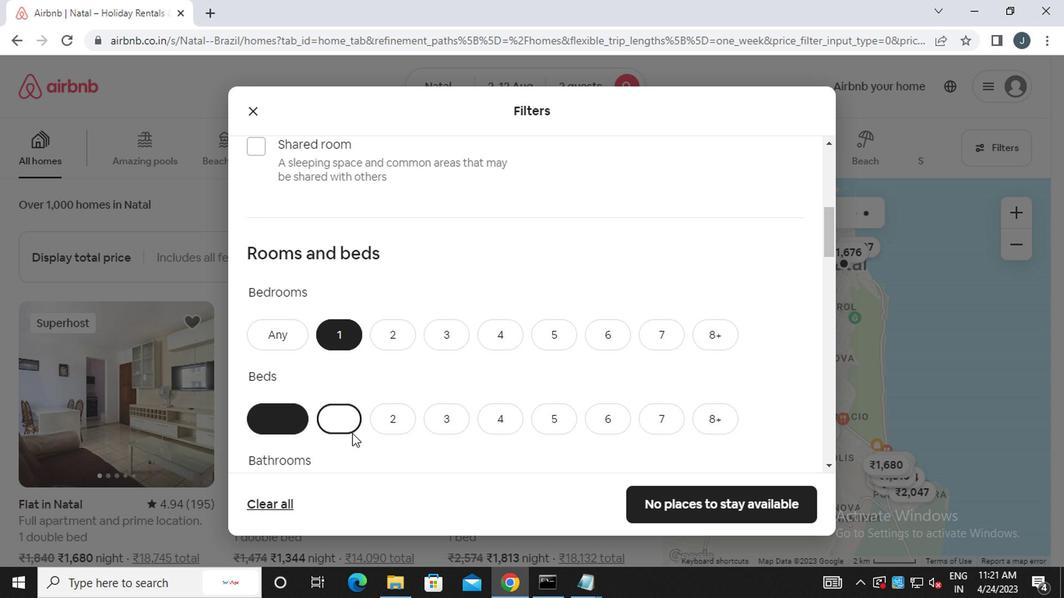 
Action: Mouse scrolled (349, 431) with delta (0, -1)
Screenshot: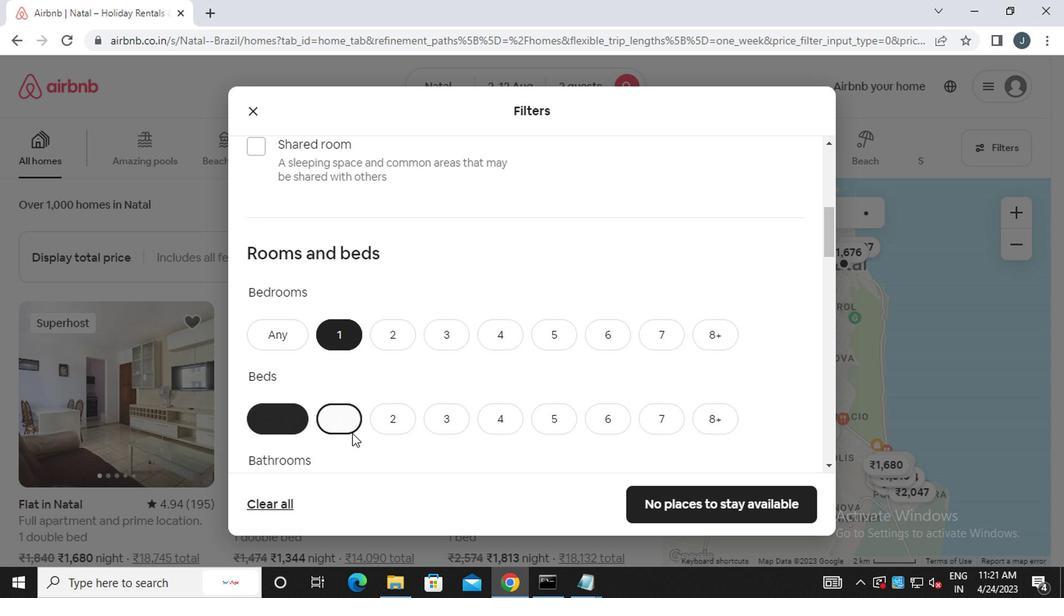 
Action: Mouse scrolled (349, 431) with delta (0, -1)
Screenshot: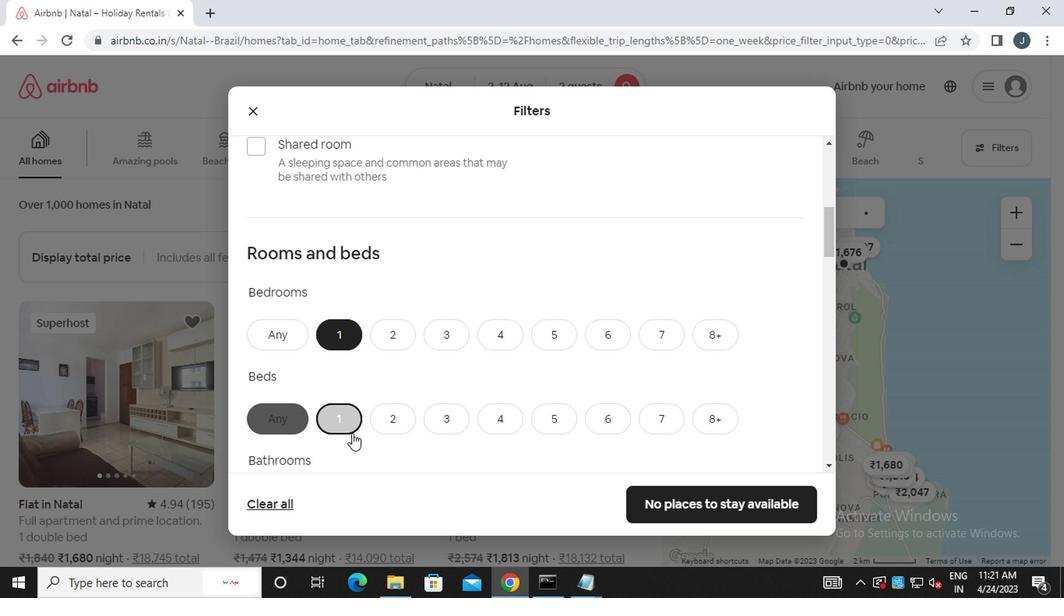 
Action: Mouse scrolled (349, 431) with delta (0, -1)
Screenshot: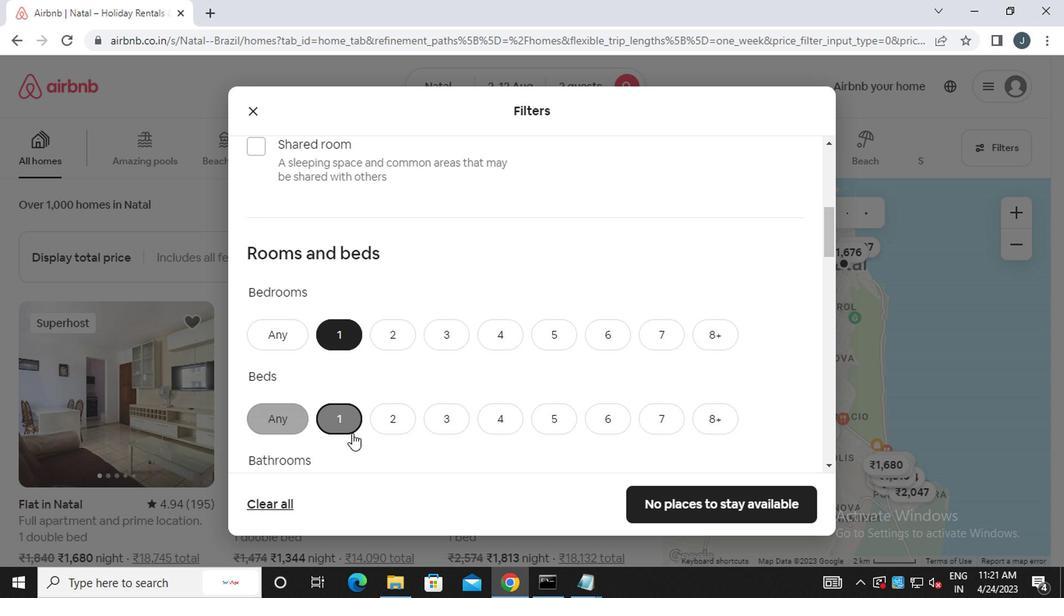 
Action: Mouse moved to (339, 275)
Screenshot: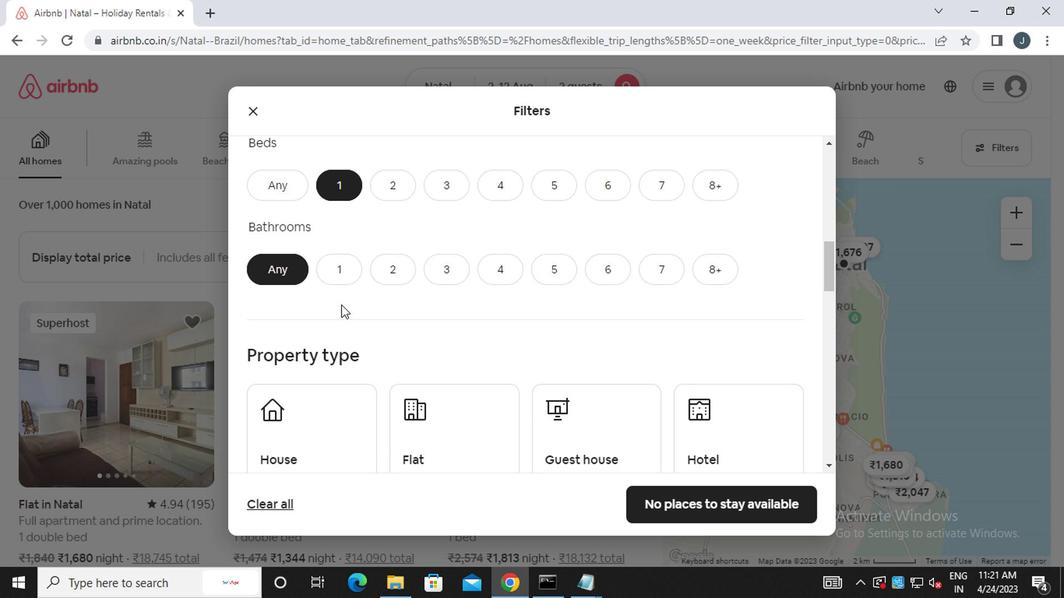 
Action: Mouse pressed left at (339, 275)
Screenshot: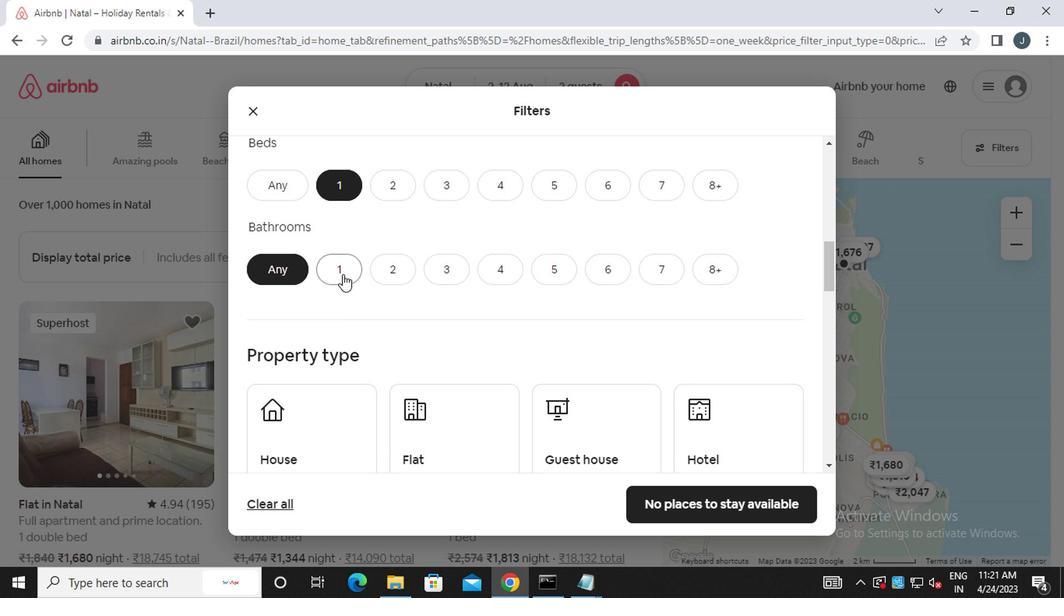 
Action: Mouse moved to (340, 280)
Screenshot: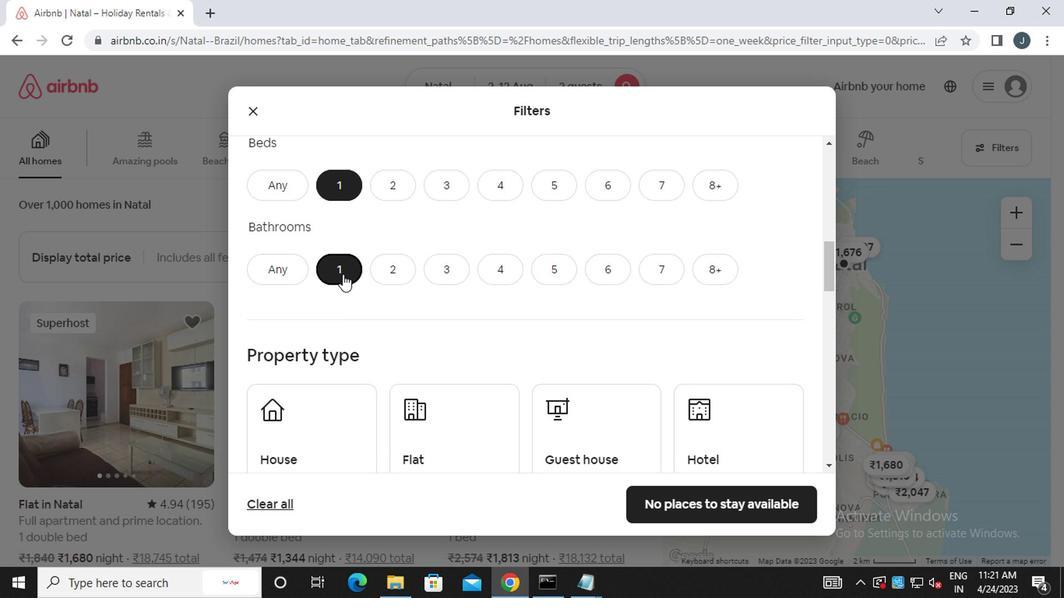 
Action: Mouse scrolled (340, 279) with delta (0, 0)
Screenshot: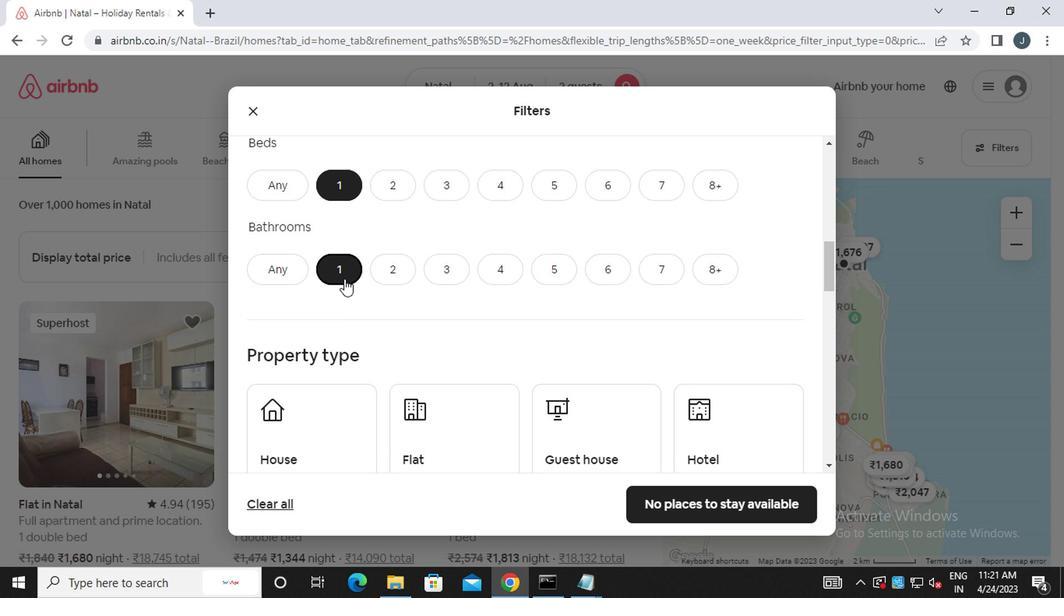 
Action: Mouse scrolled (340, 279) with delta (0, 0)
Screenshot: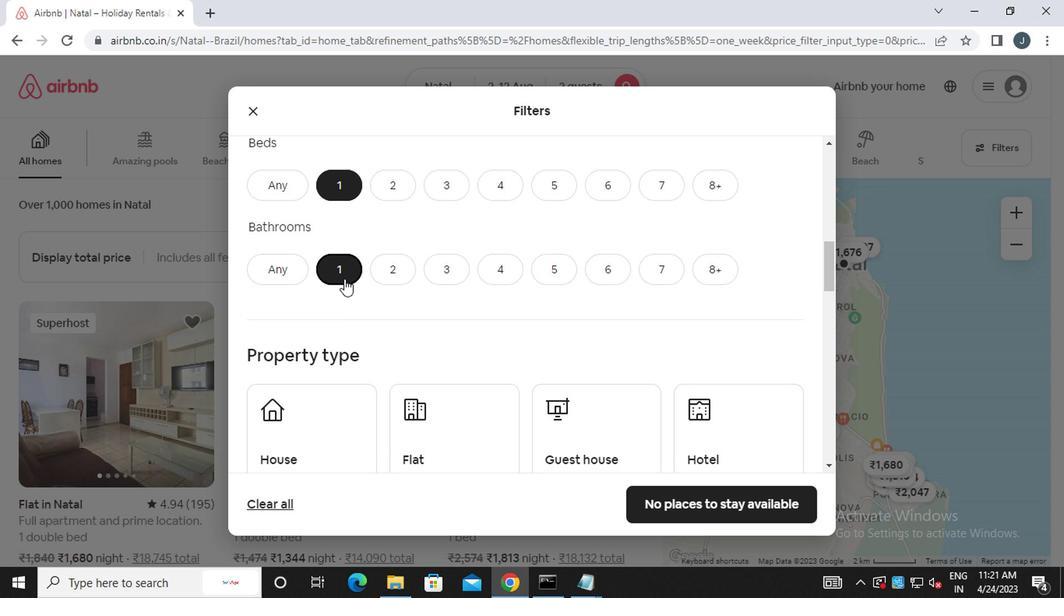 
Action: Mouse moved to (354, 297)
Screenshot: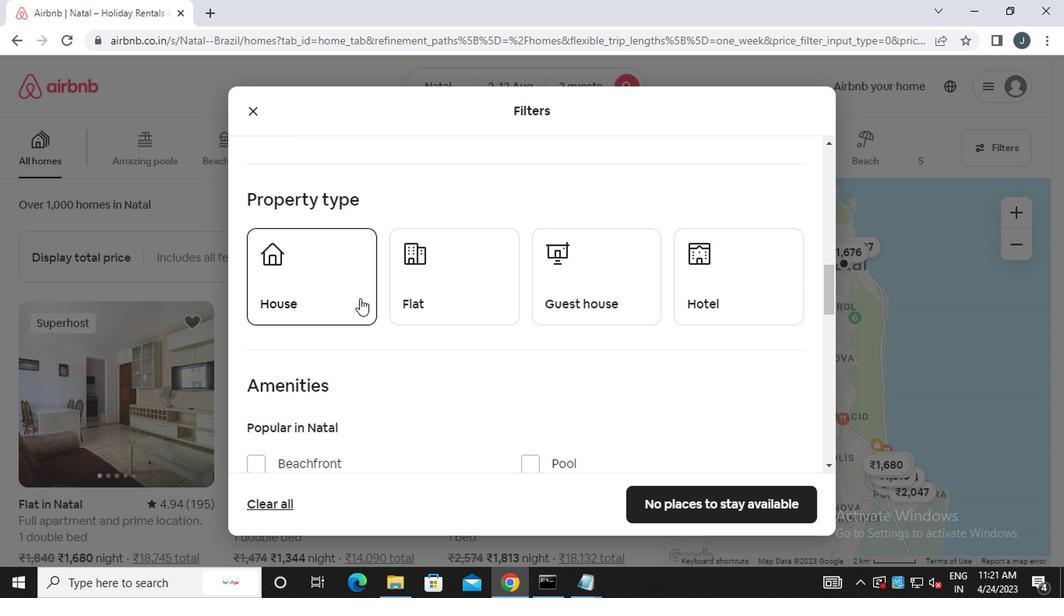 
Action: Mouse pressed left at (354, 297)
Screenshot: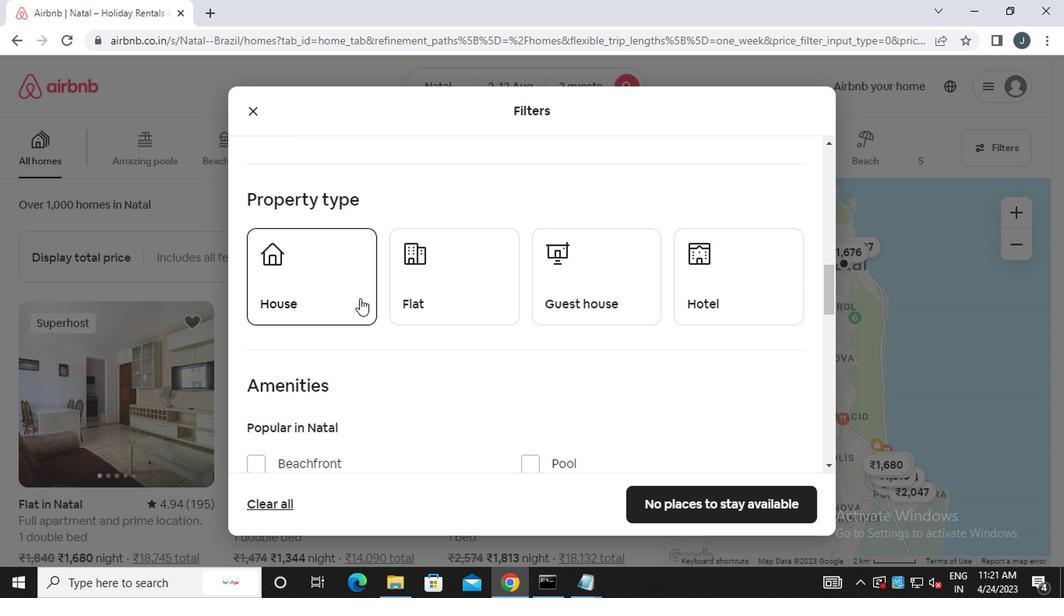 
Action: Mouse moved to (432, 295)
Screenshot: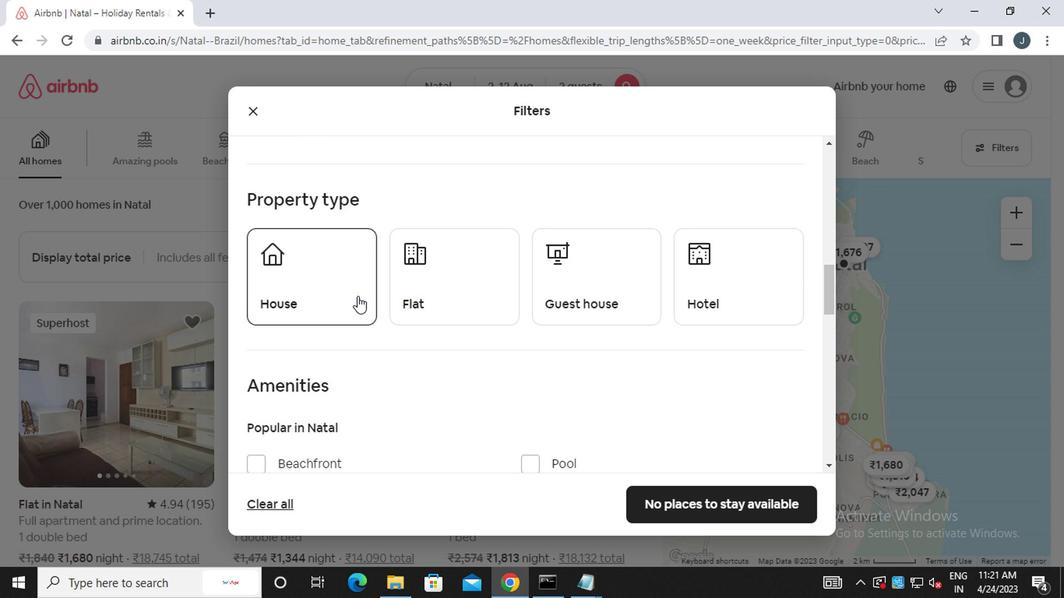 
Action: Mouse pressed left at (432, 295)
Screenshot: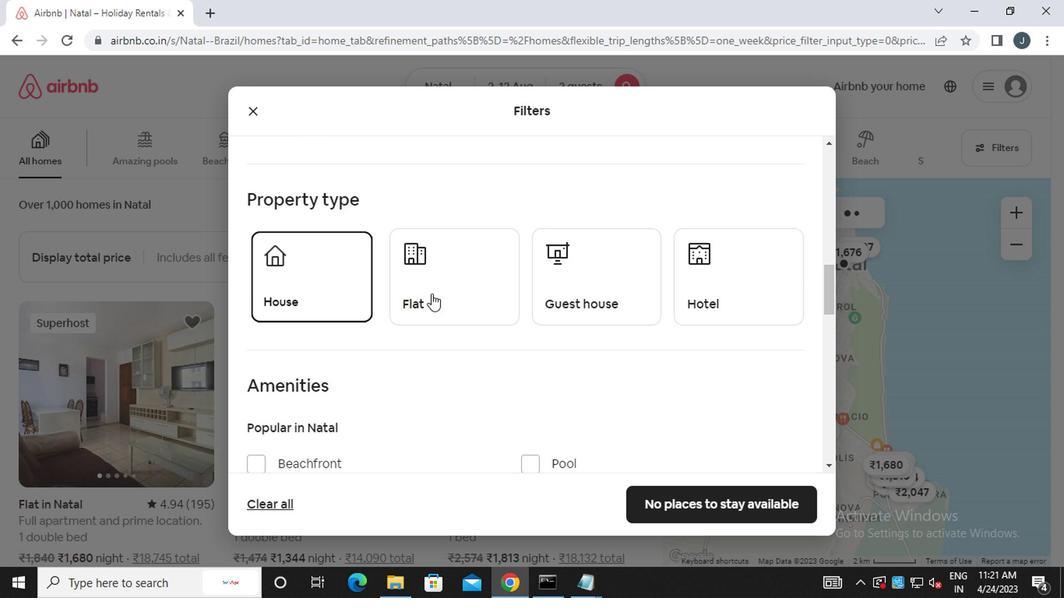 
Action: Mouse moved to (541, 294)
Screenshot: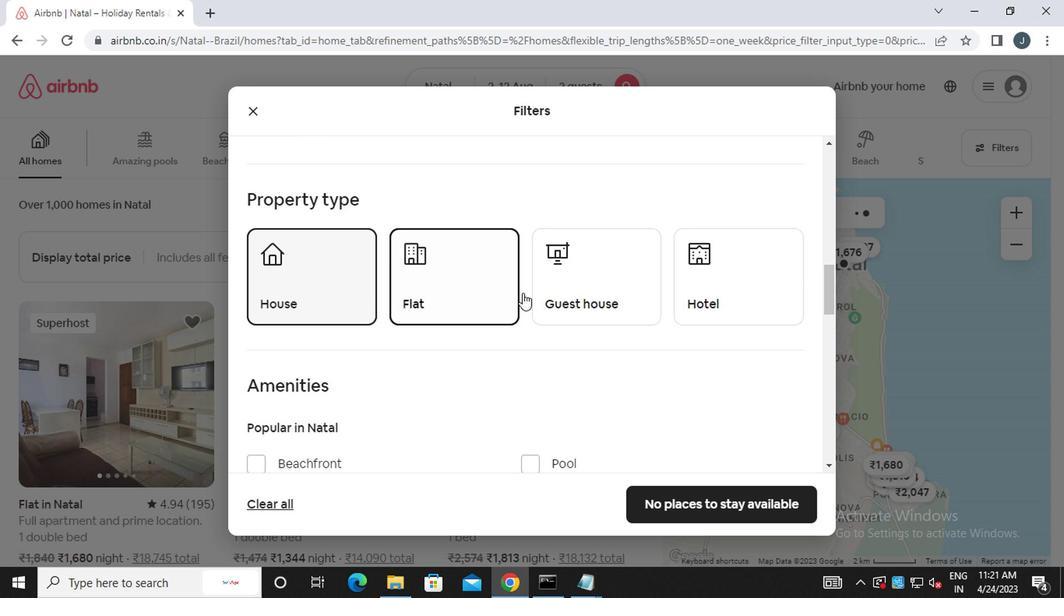 
Action: Mouse pressed left at (541, 294)
Screenshot: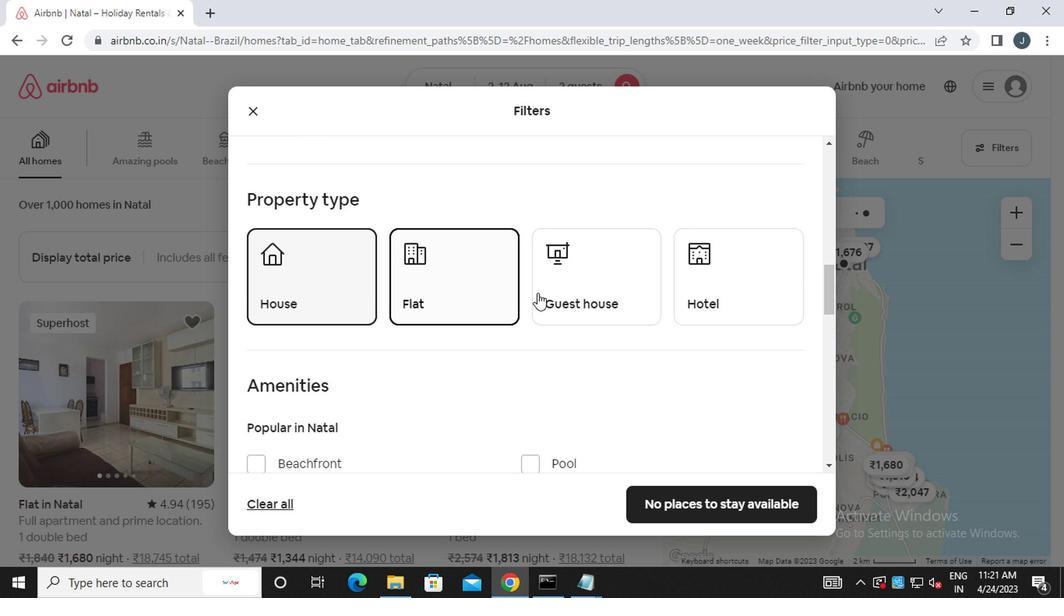 
Action: Mouse moved to (723, 302)
Screenshot: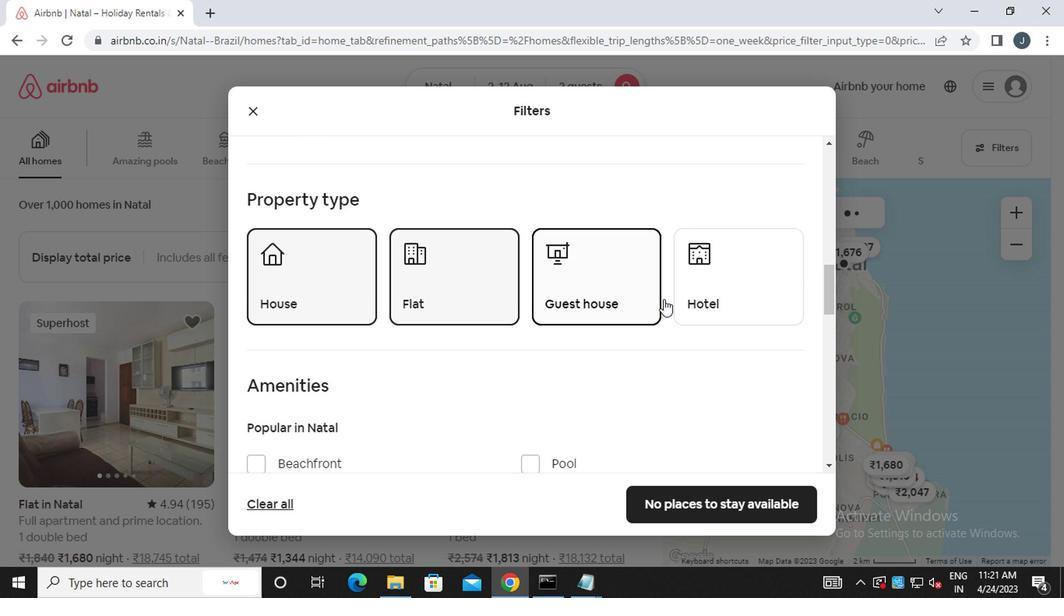 
Action: Mouse pressed left at (723, 302)
Screenshot: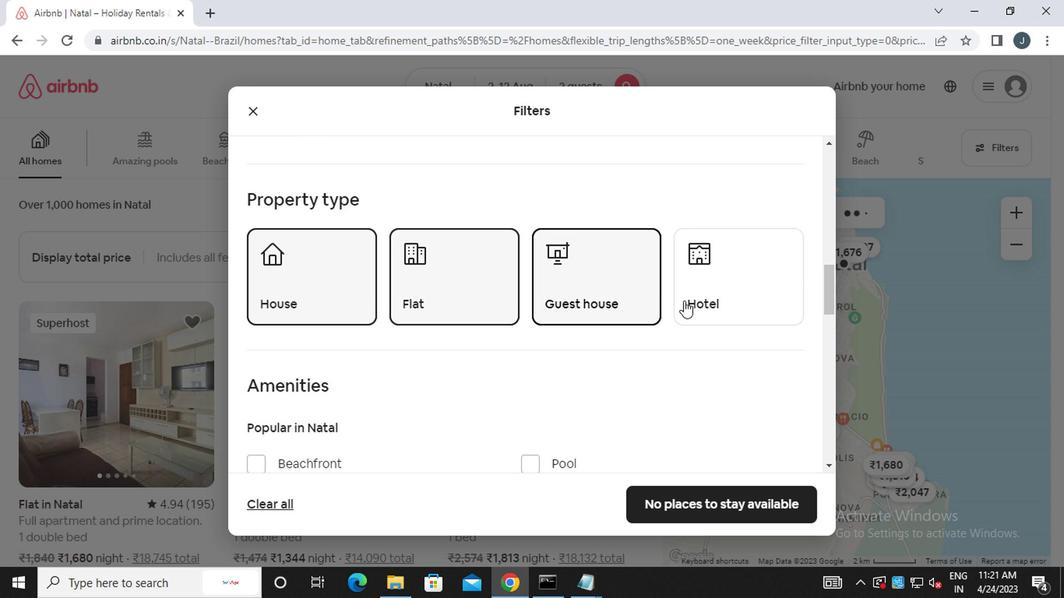 
Action: Mouse moved to (491, 320)
Screenshot: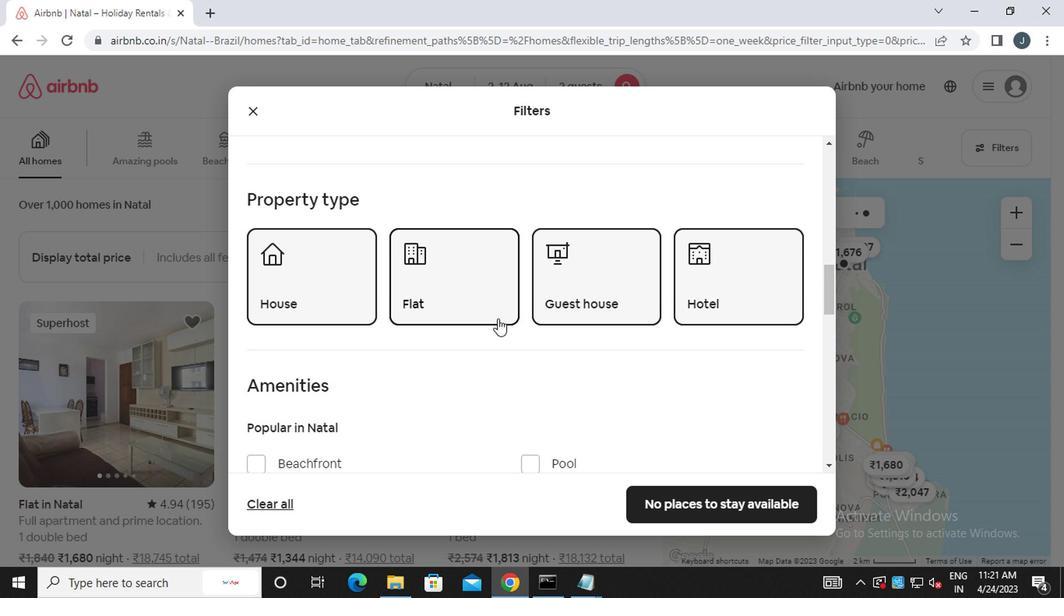 
Action: Mouse scrolled (491, 319) with delta (0, -1)
Screenshot: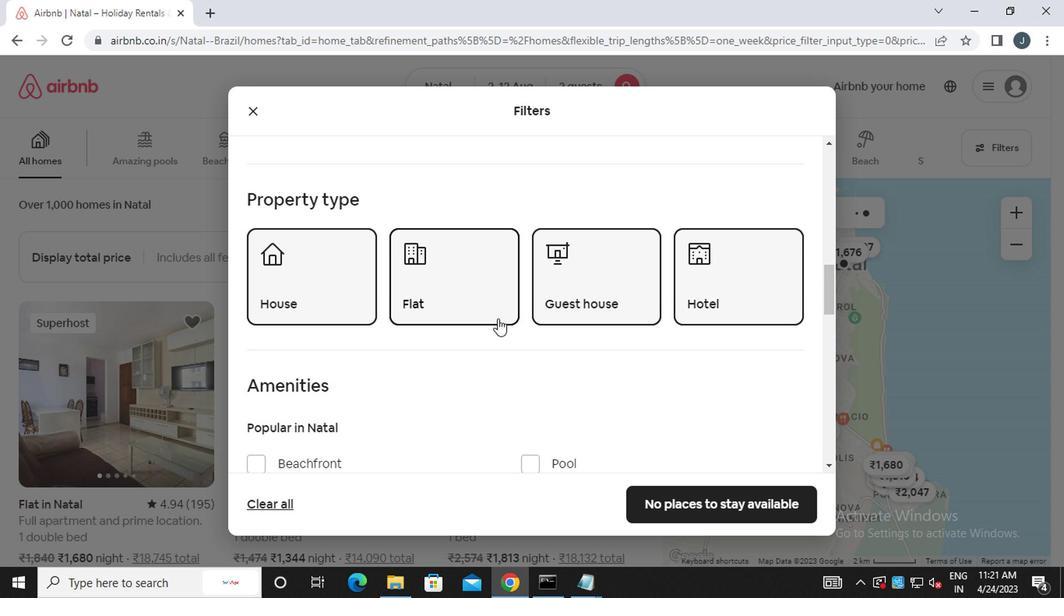 
Action: Mouse moved to (491, 320)
Screenshot: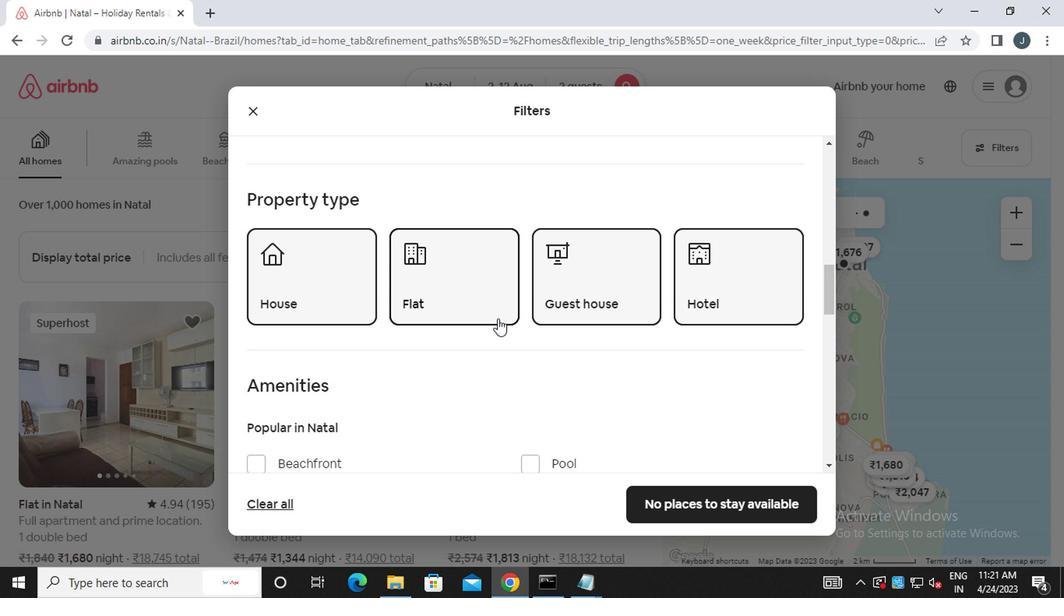 
Action: Mouse scrolled (491, 319) with delta (0, -1)
Screenshot: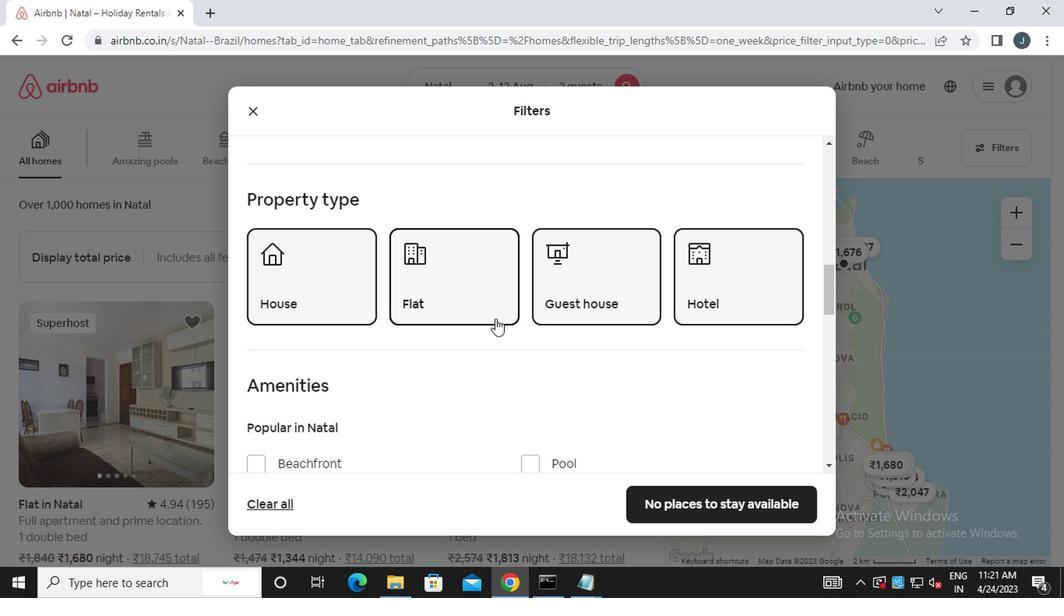 
Action: Mouse moved to (490, 320)
Screenshot: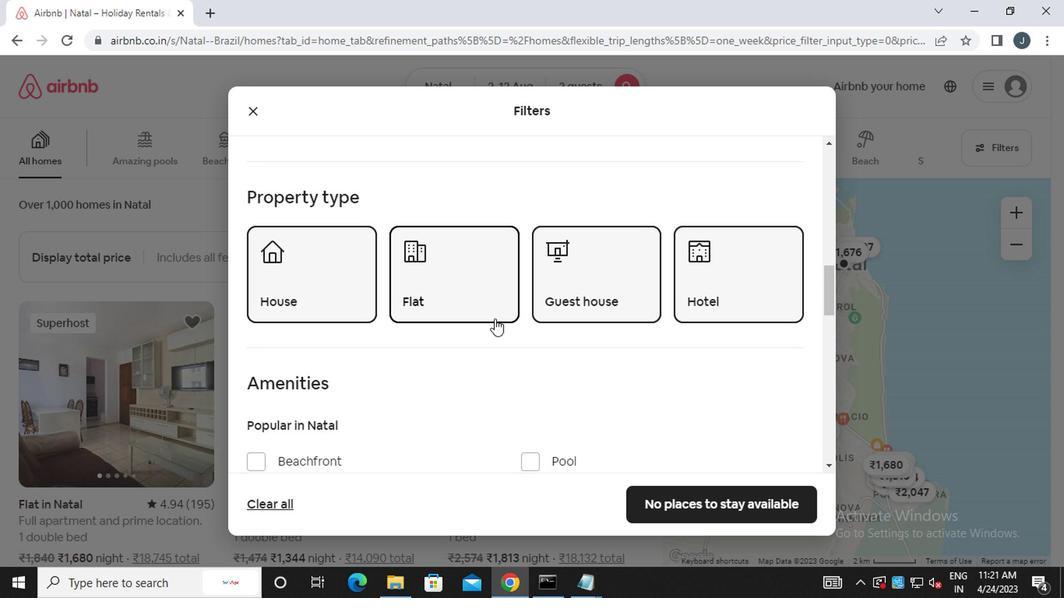 
Action: Mouse scrolled (490, 319) with delta (0, -1)
Screenshot: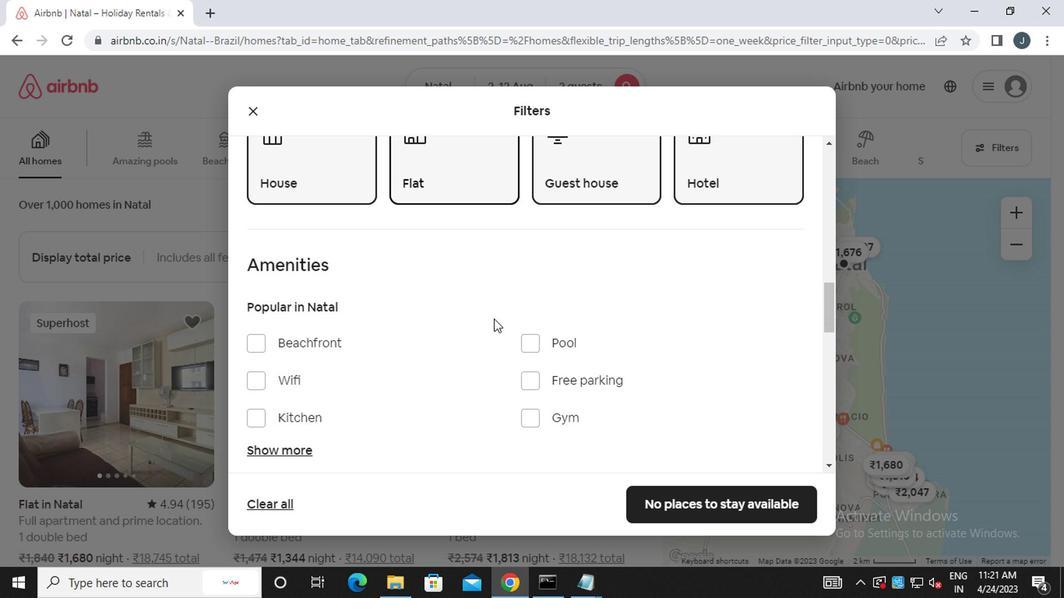 
Action: Mouse moved to (490, 320)
Screenshot: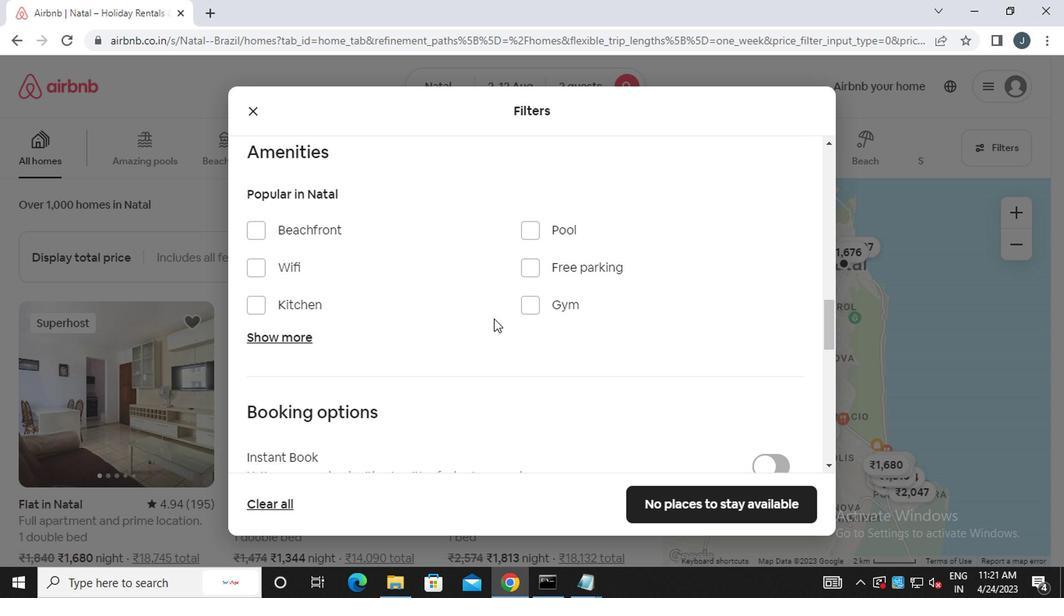 
Action: Mouse scrolled (490, 319) with delta (0, -1)
Screenshot: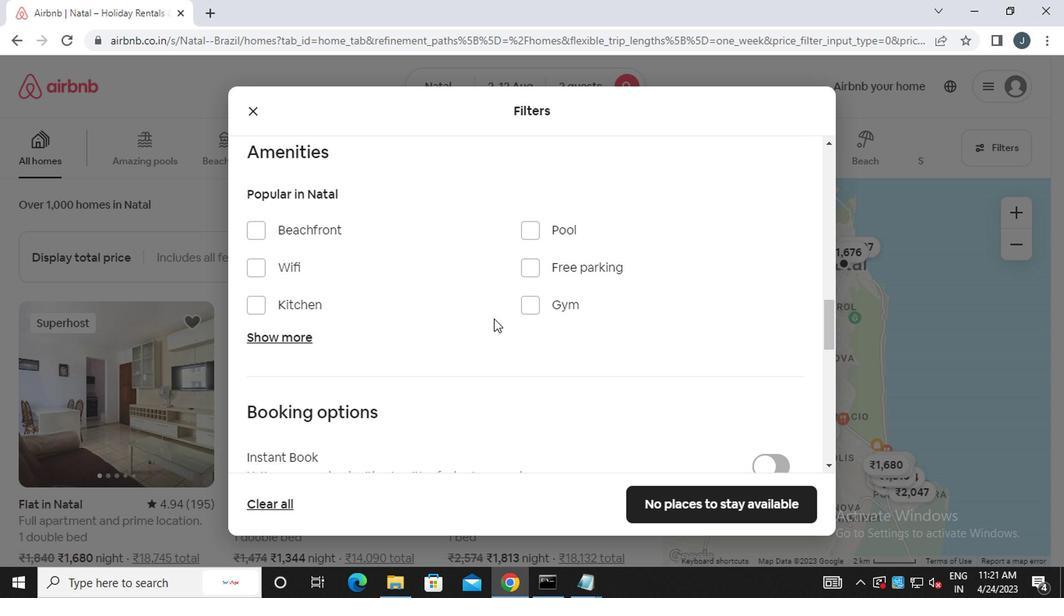 
Action: Mouse scrolled (490, 319) with delta (0, -1)
Screenshot: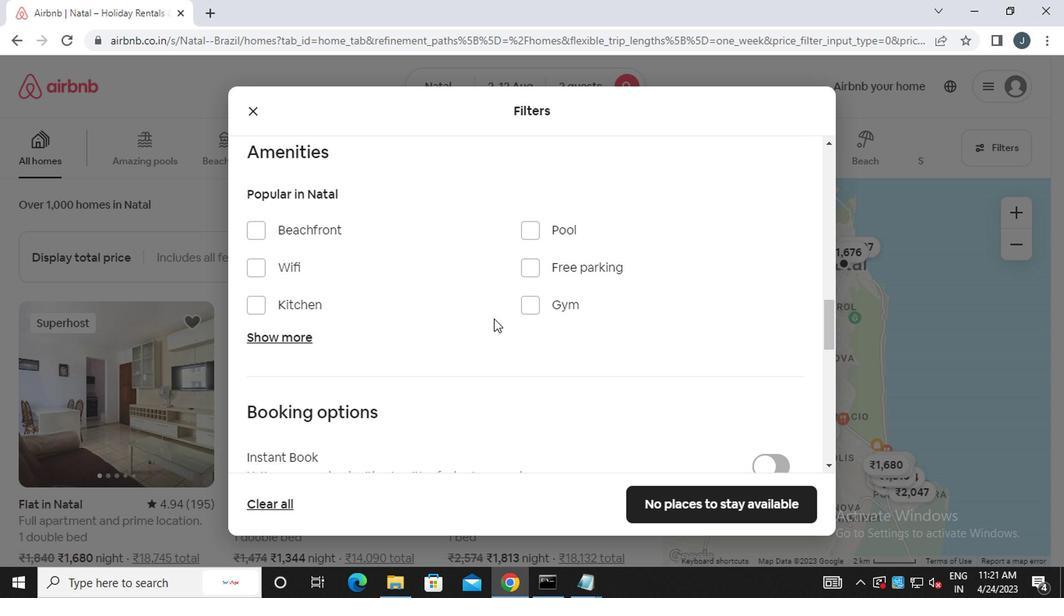 
Action: Mouse scrolled (490, 319) with delta (0, -1)
Screenshot: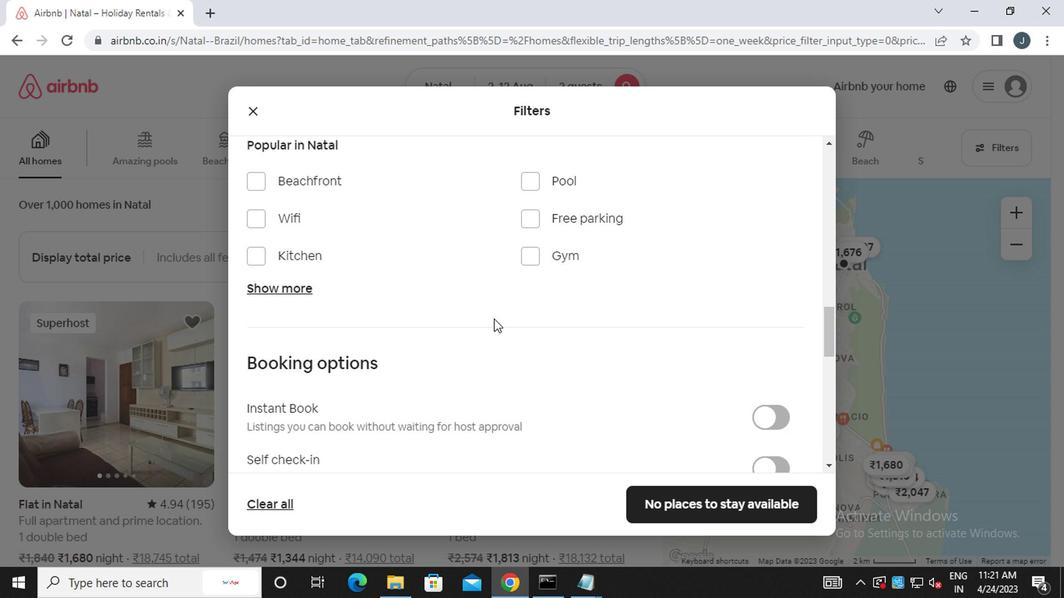 
Action: Mouse moved to (773, 283)
Screenshot: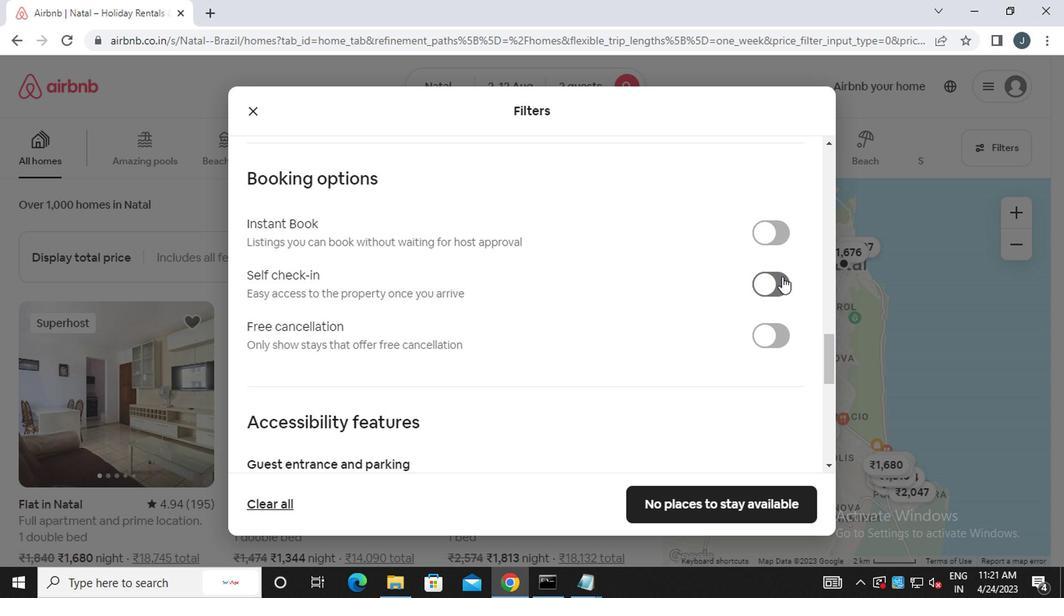 
Action: Mouse pressed left at (773, 283)
Screenshot: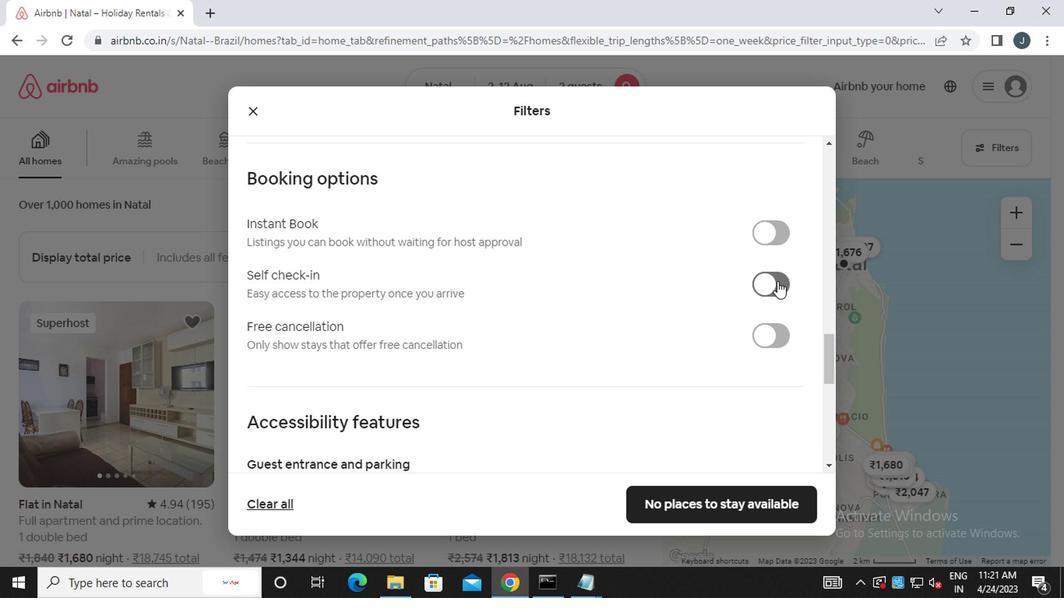 
Action: Mouse moved to (575, 311)
Screenshot: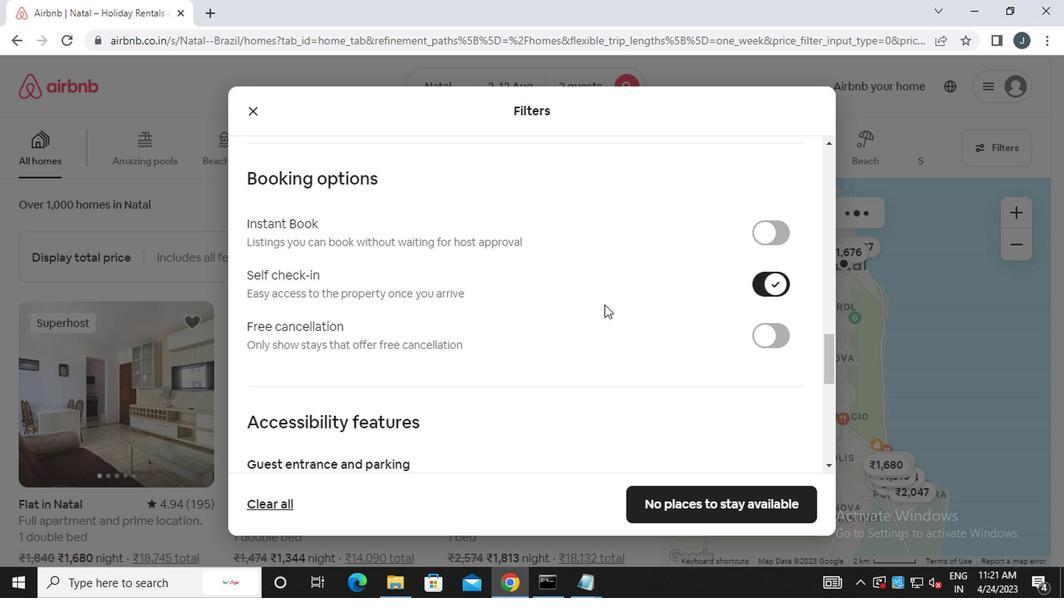 
Action: Mouse scrolled (575, 310) with delta (0, 0)
Screenshot: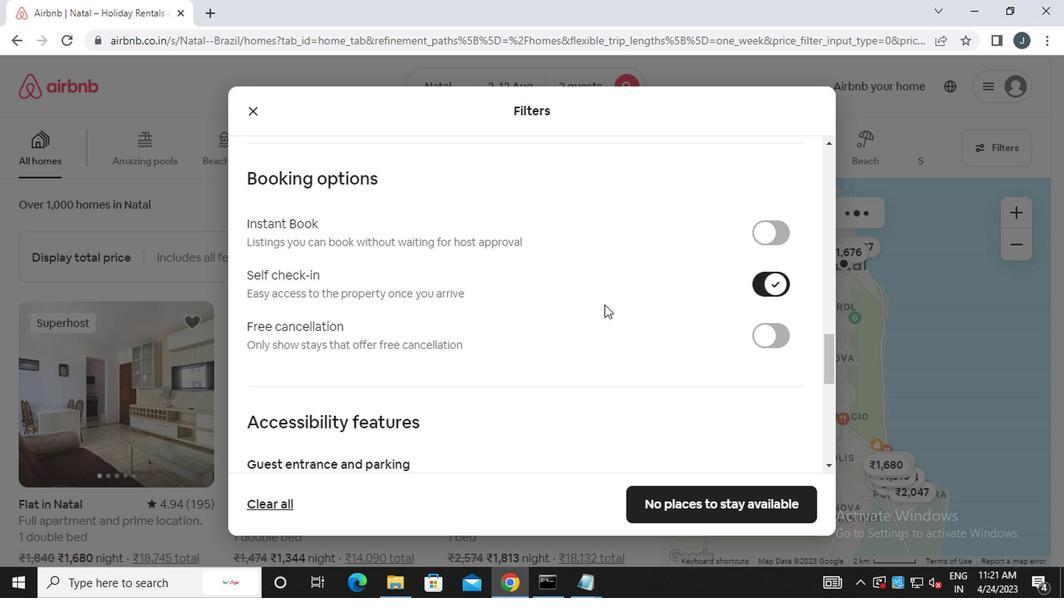 
Action: Mouse moved to (574, 311)
Screenshot: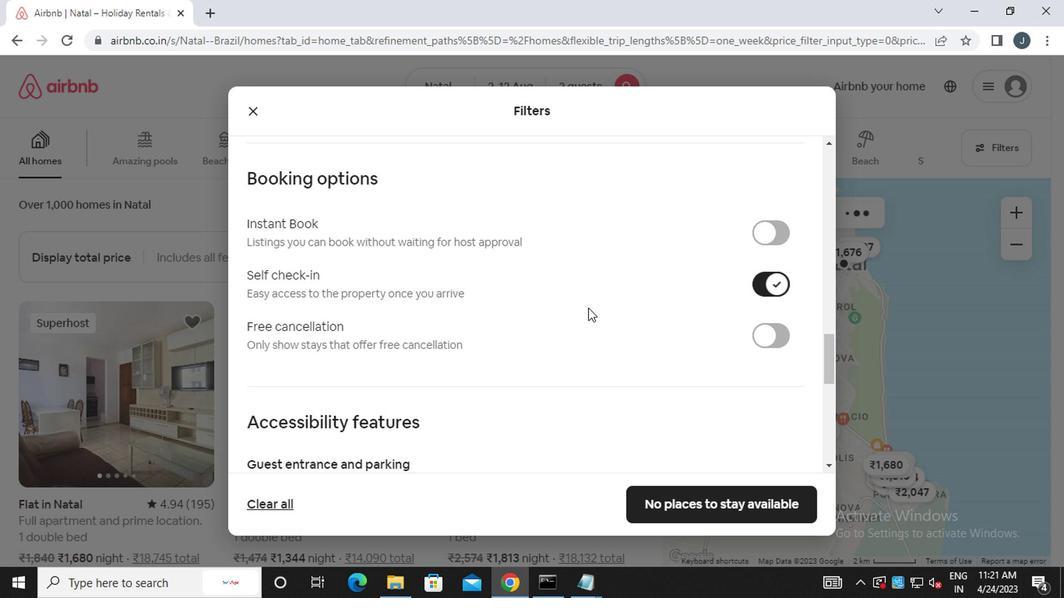 
Action: Mouse scrolled (574, 310) with delta (0, 0)
Screenshot: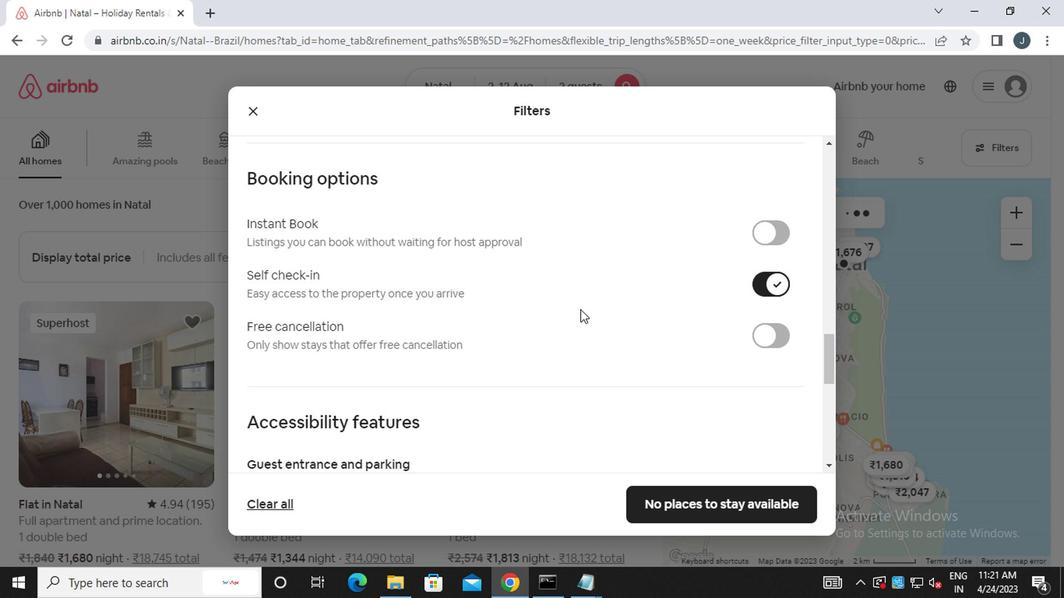 
Action: Mouse scrolled (574, 310) with delta (0, 0)
Screenshot: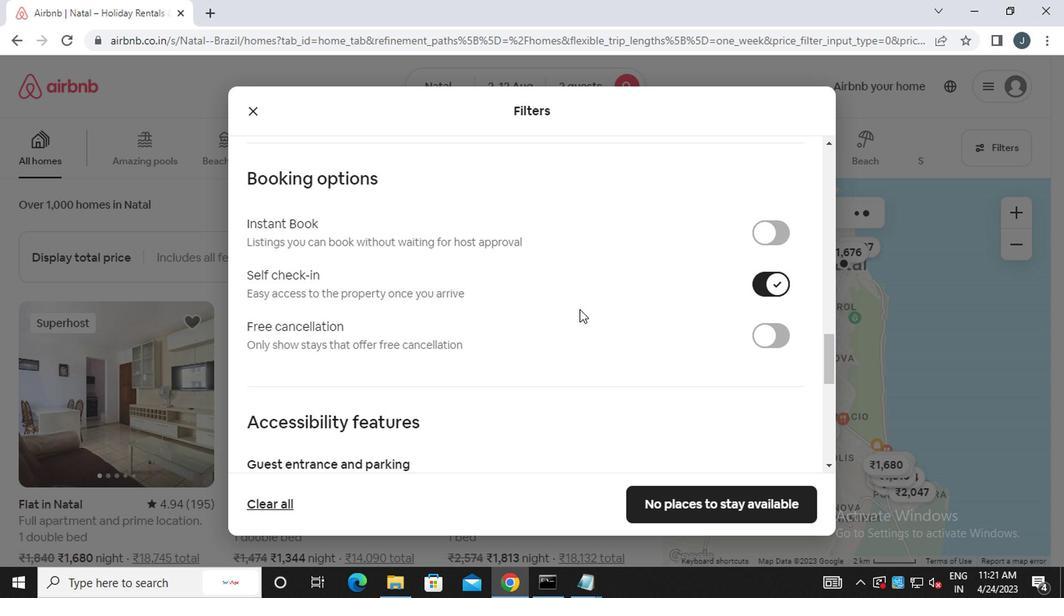 
Action: Mouse scrolled (574, 310) with delta (0, 0)
Screenshot: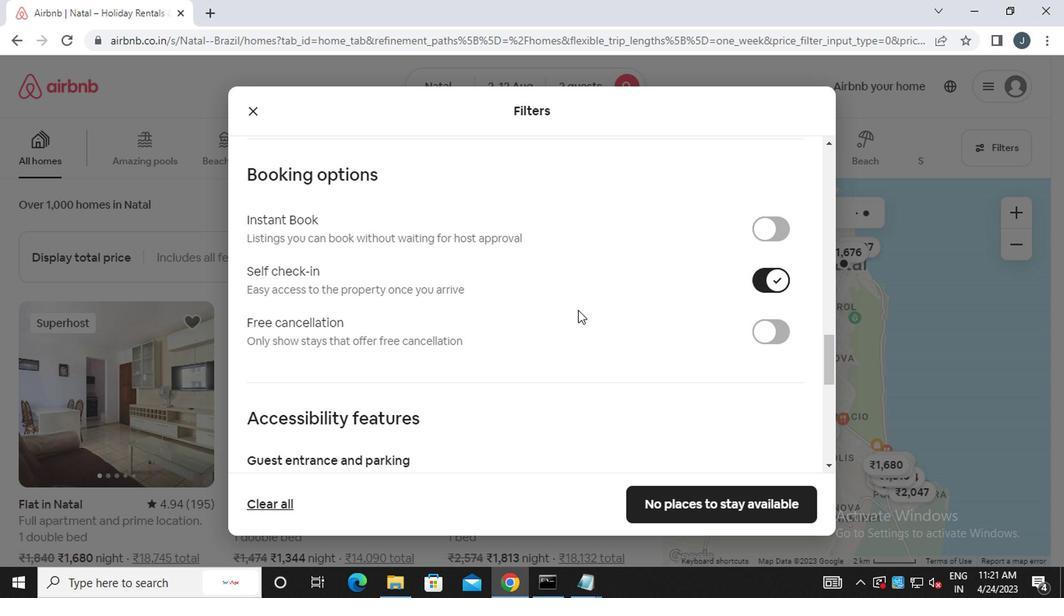 
Action: Mouse scrolled (574, 310) with delta (0, 0)
Screenshot: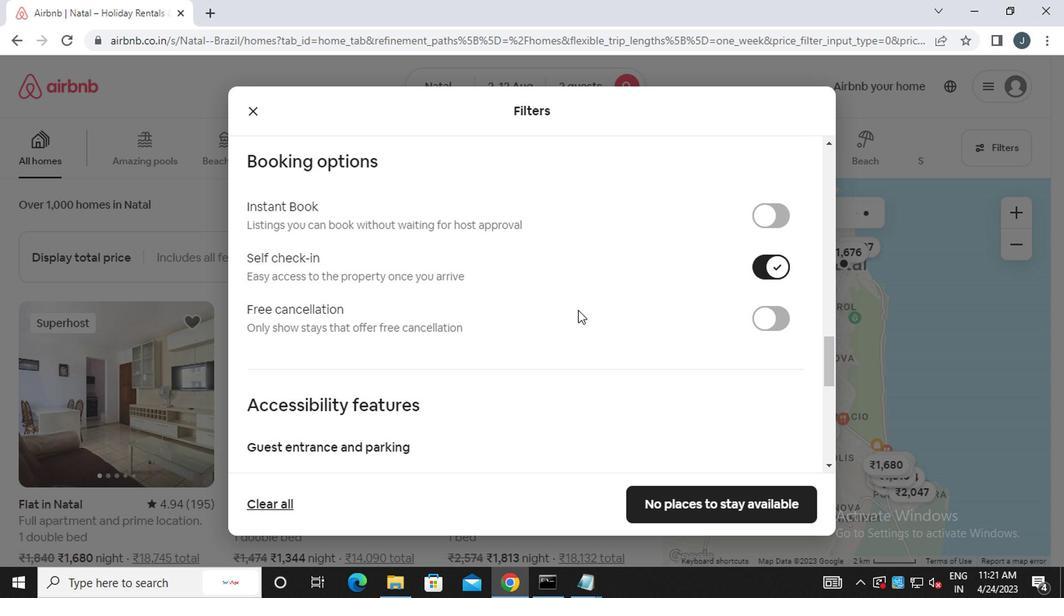 
Action: Mouse scrolled (574, 310) with delta (0, 0)
Screenshot: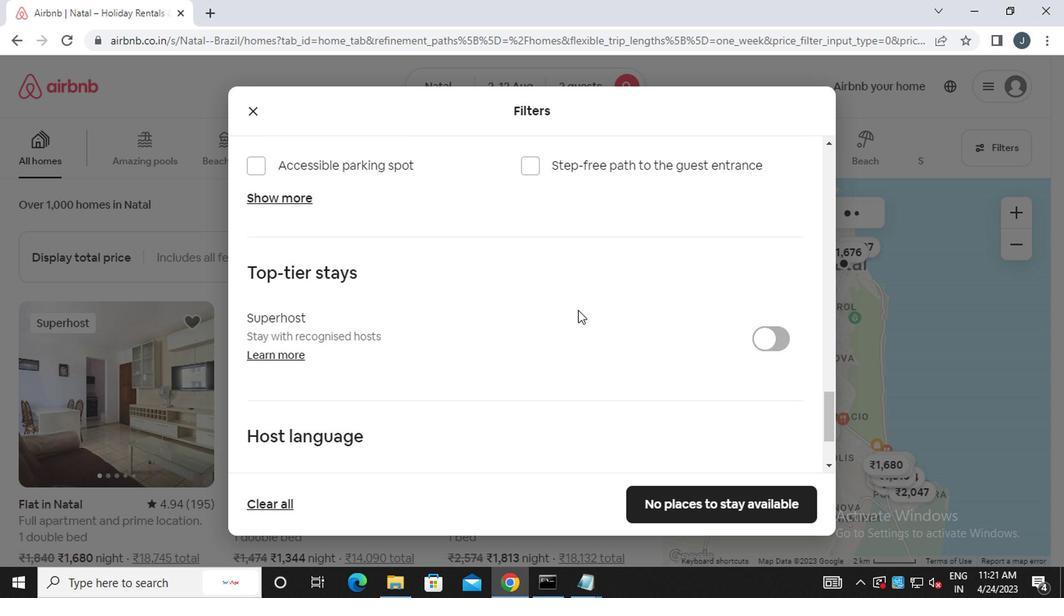 
Action: Mouse scrolled (574, 310) with delta (0, 0)
Screenshot: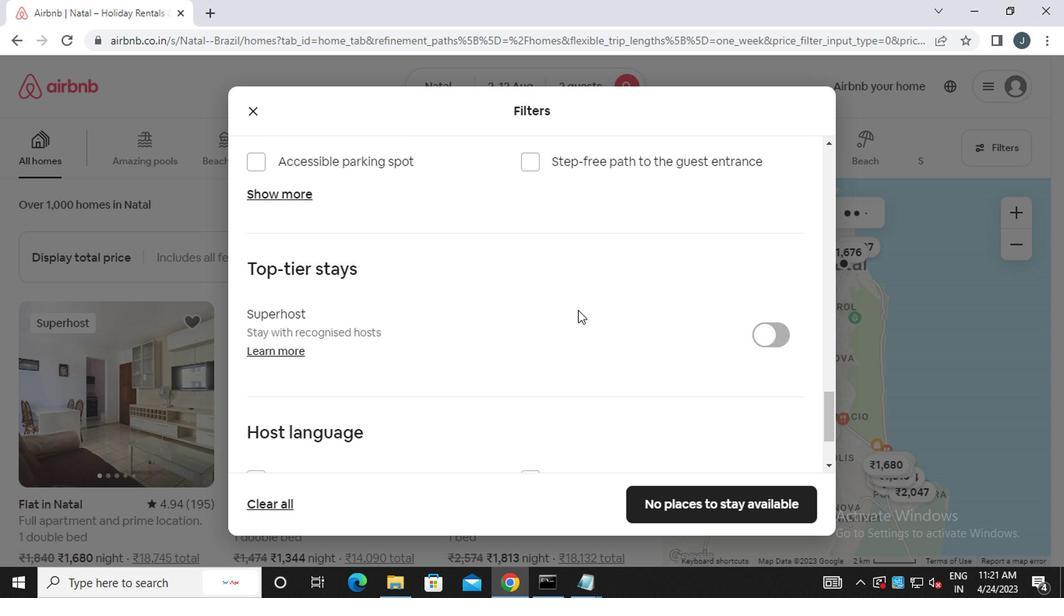 
Action: Mouse scrolled (574, 310) with delta (0, 0)
Screenshot: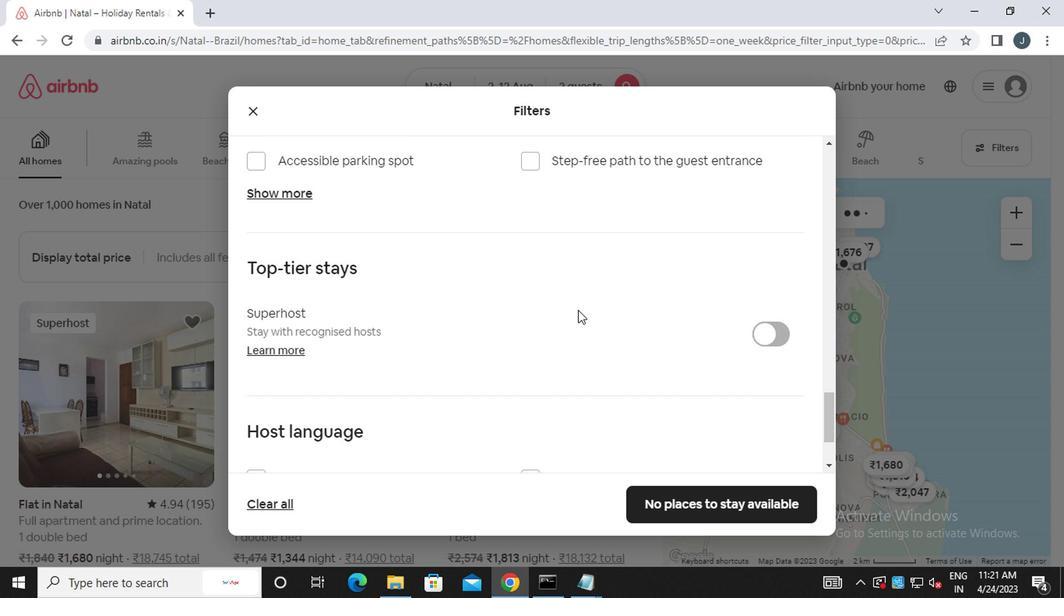 
Action: Mouse scrolled (574, 310) with delta (0, 0)
Screenshot: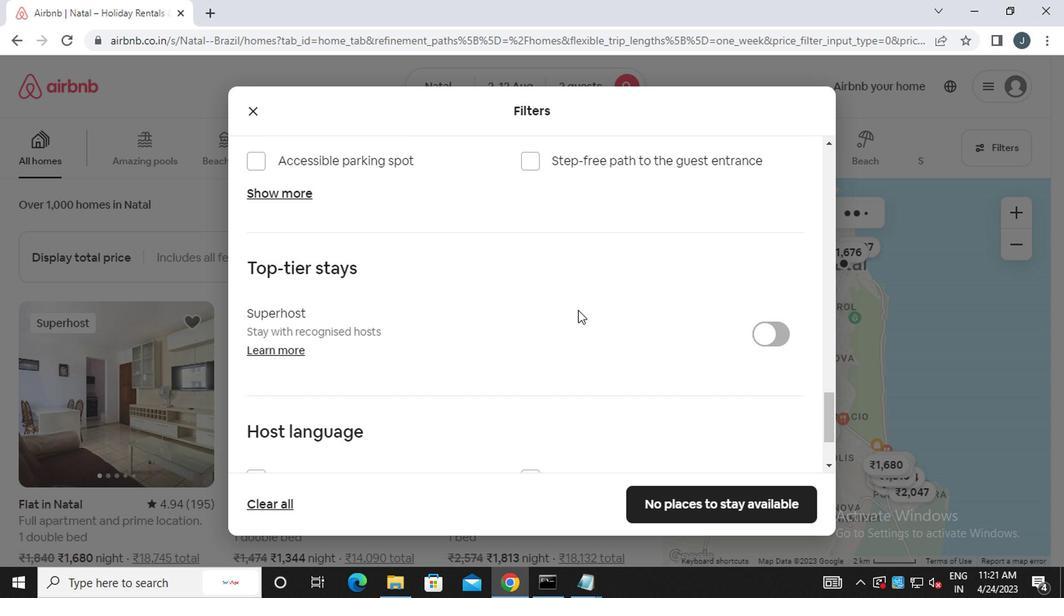 
Action: Mouse scrolled (574, 310) with delta (0, 0)
Screenshot: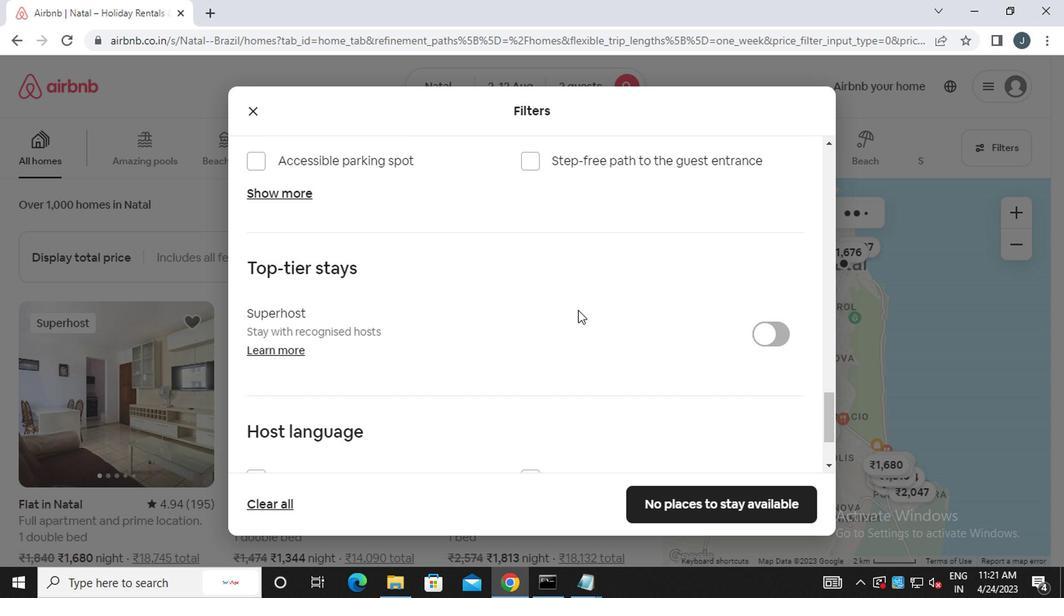 
Action: Mouse scrolled (574, 310) with delta (0, 0)
Screenshot: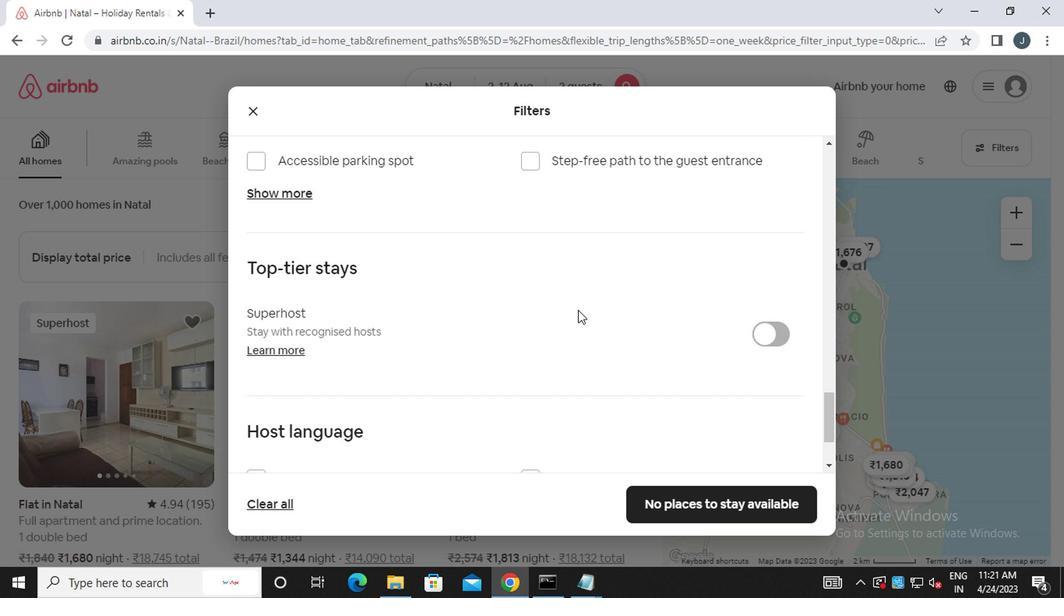 
Action: Mouse moved to (294, 435)
Screenshot: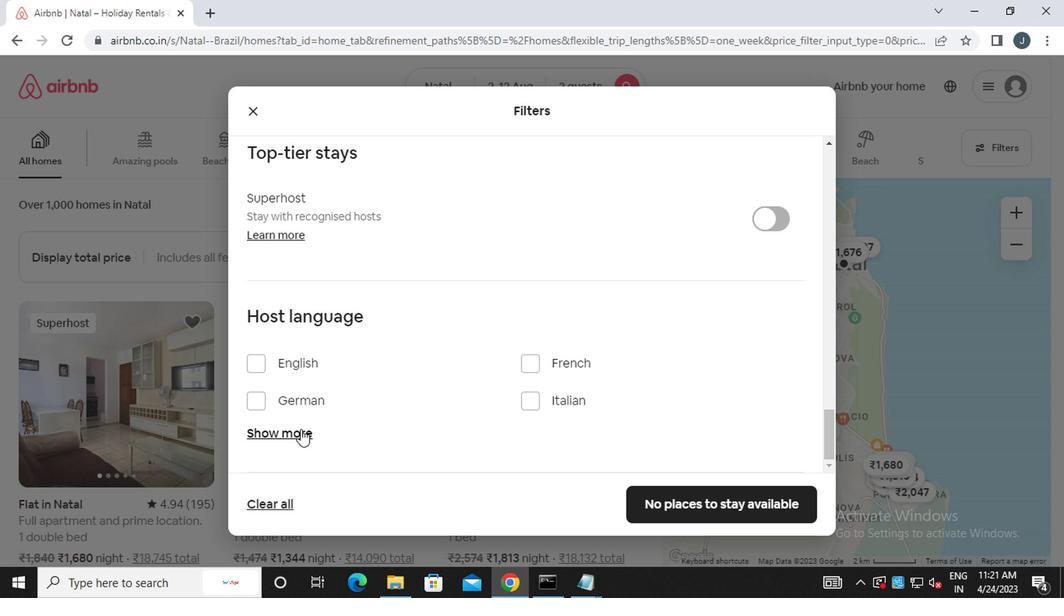 
Action: Mouse pressed left at (294, 435)
Screenshot: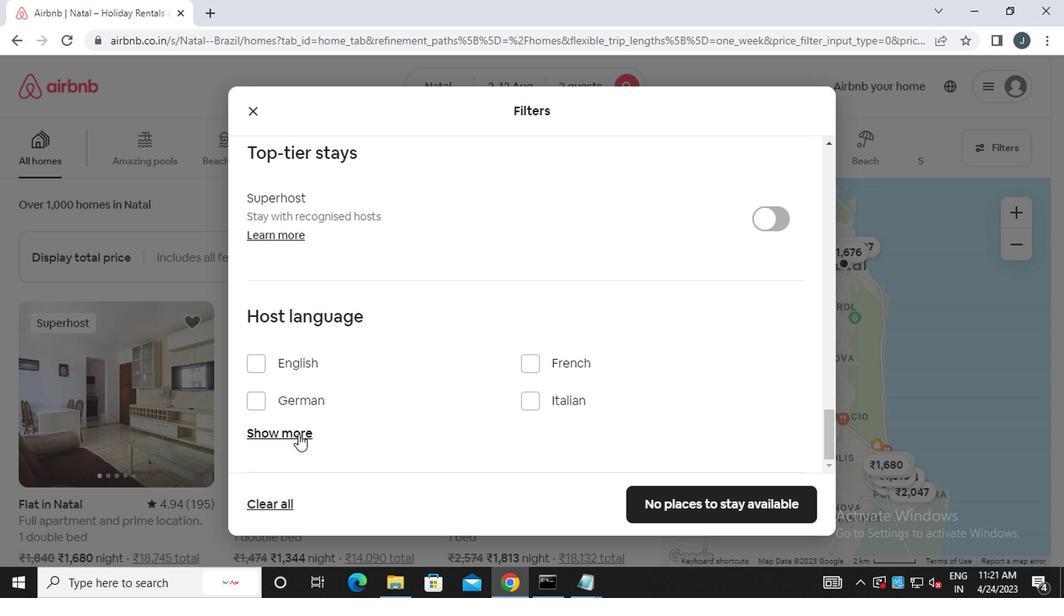
Action: Mouse moved to (279, 434)
Screenshot: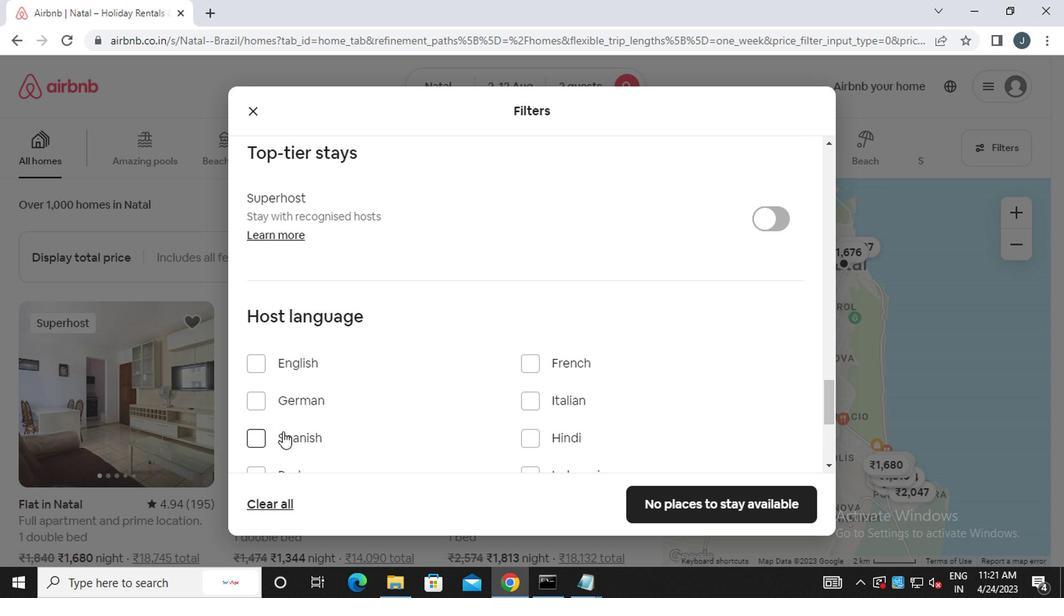 
Action: Mouse pressed left at (279, 434)
Screenshot: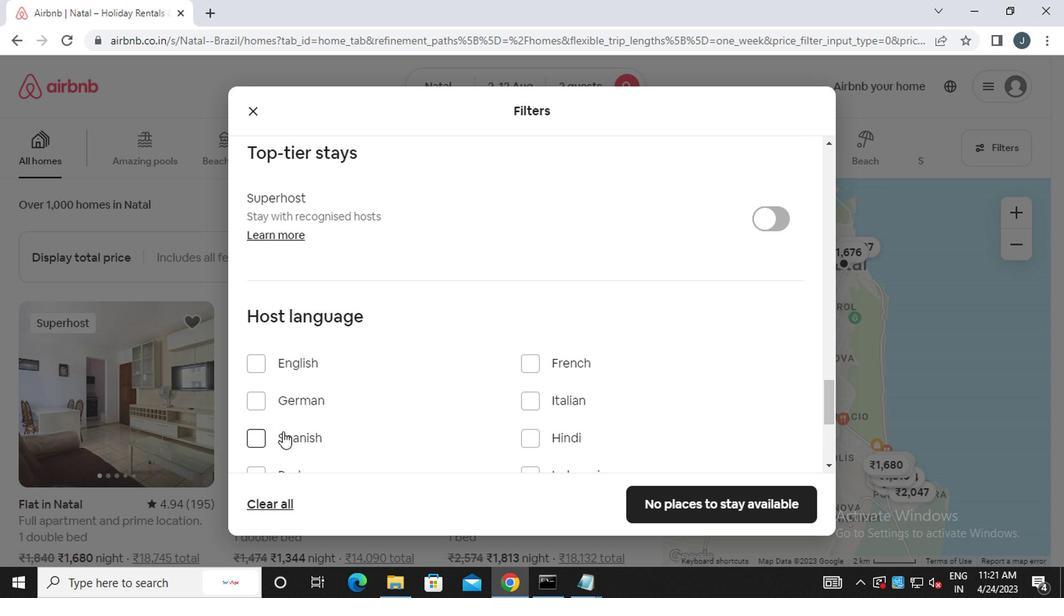 
Action: Mouse moved to (376, 440)
Screenshot: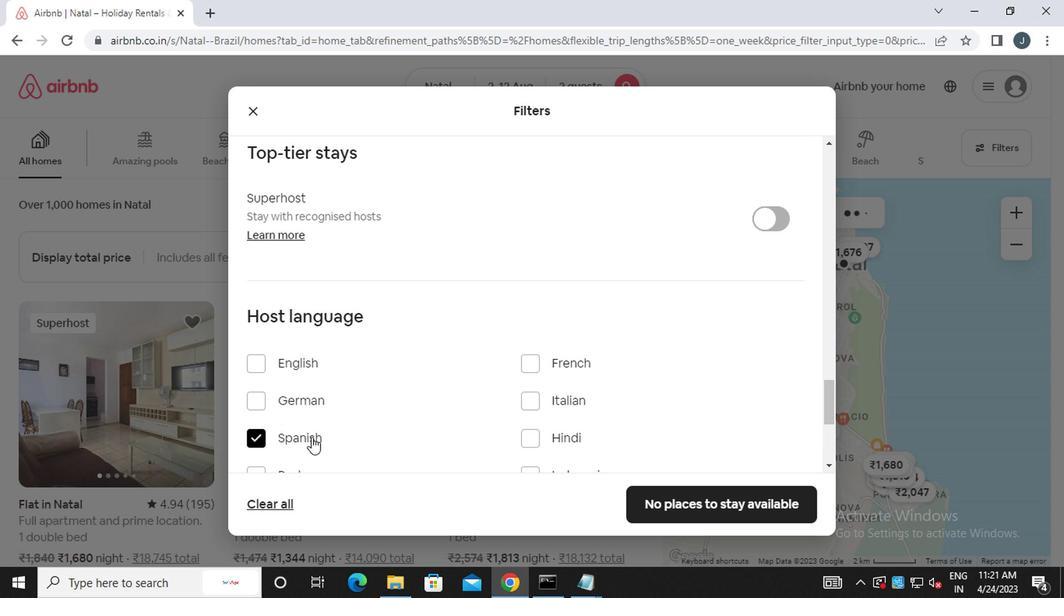 
Action: Mouse scrolled (376, 439) with delta (0, -1)
Screenshot: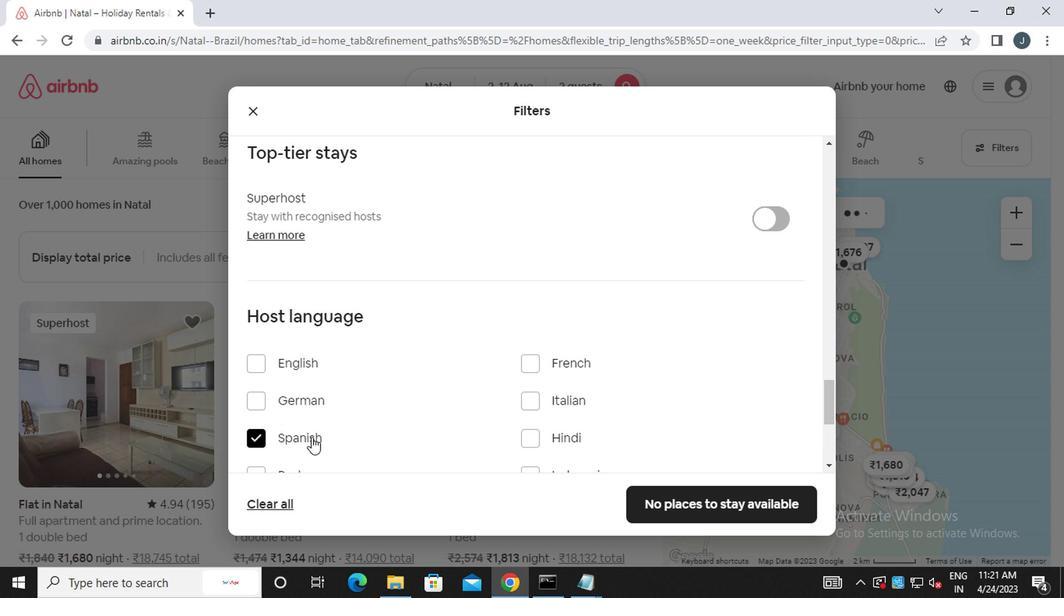 
Action: Mouse scrolled (376, 439) with delta (0, -1)
Screenshot: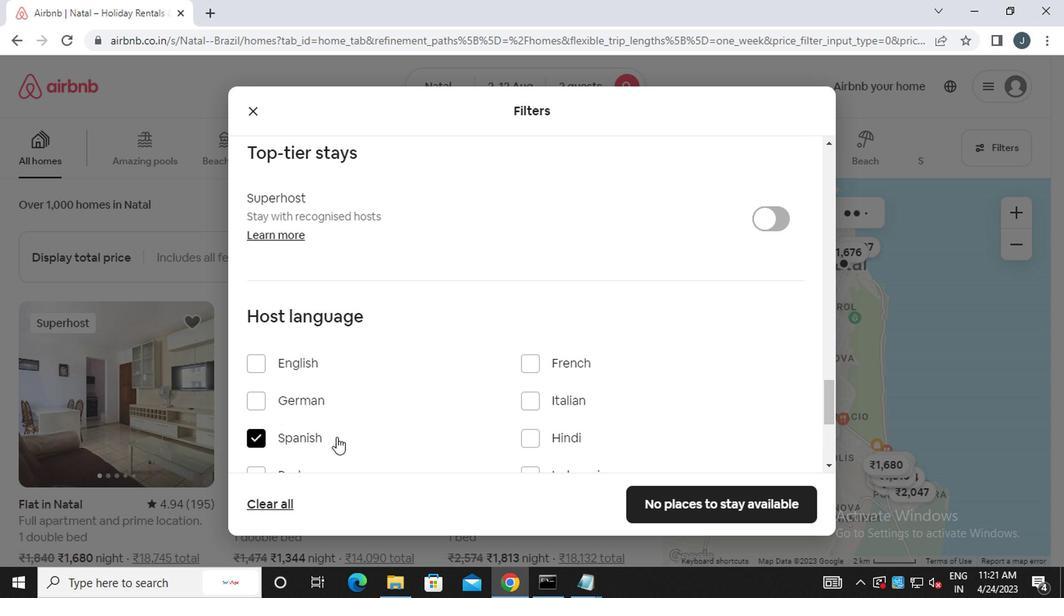 
Action: Mouse scrolled (376, 439) with delta (0, -1)
Screenshot: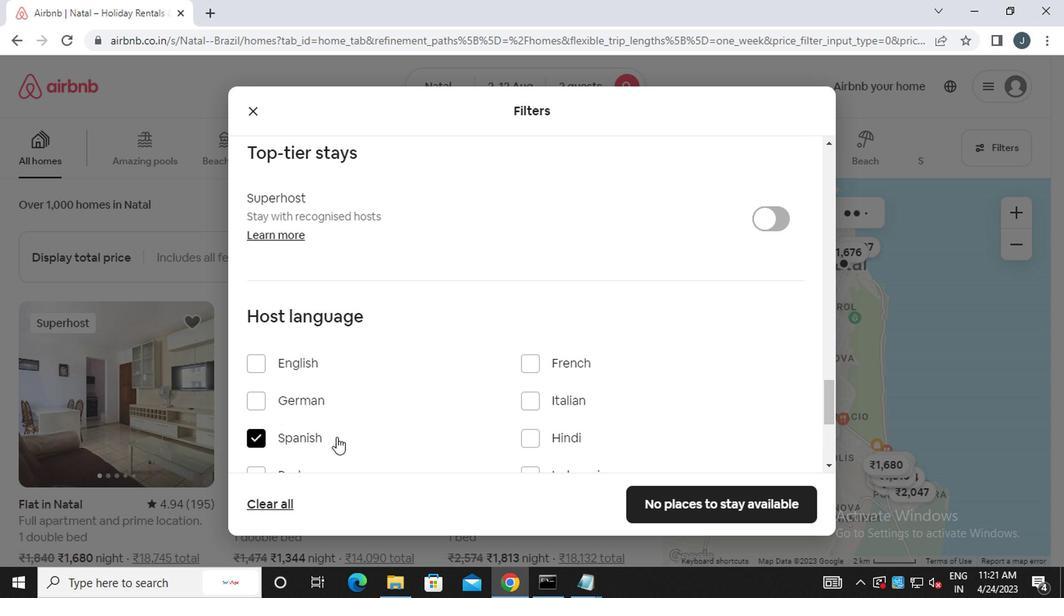 
Action: Mouse moved to (377, 440)
Screenshot: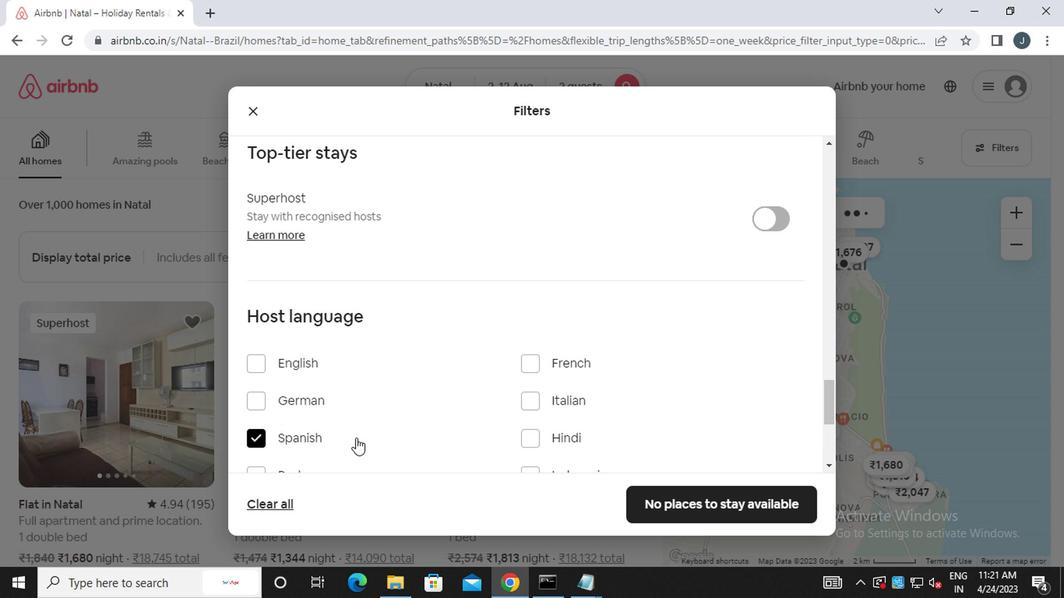 
Action: Mouse scrolled (377, 439) with delta (0, -1)
Screenshot: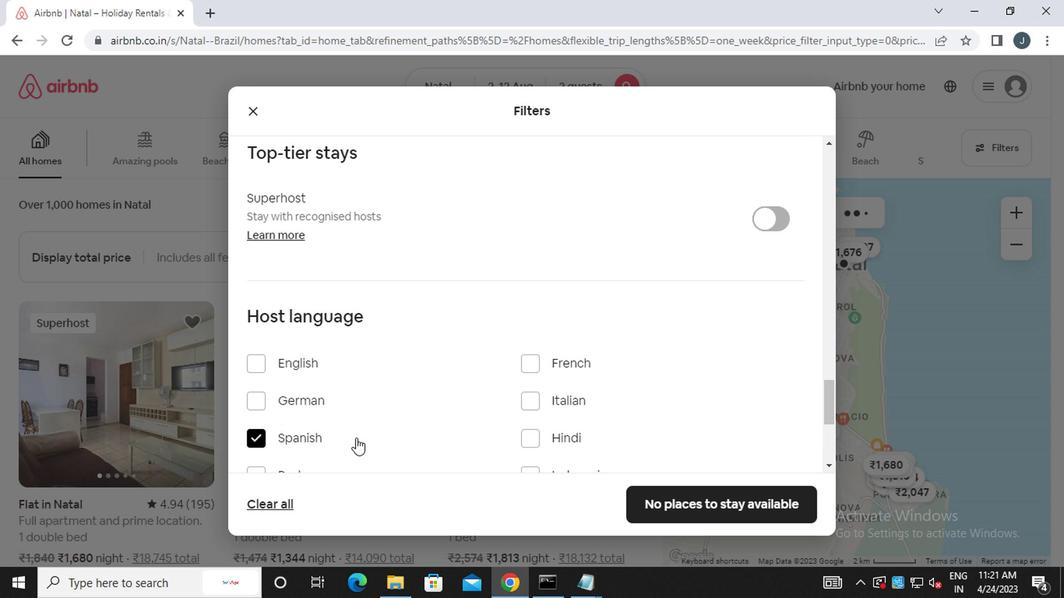 
Action: Mouse moved to (382, 438)
Screenshot: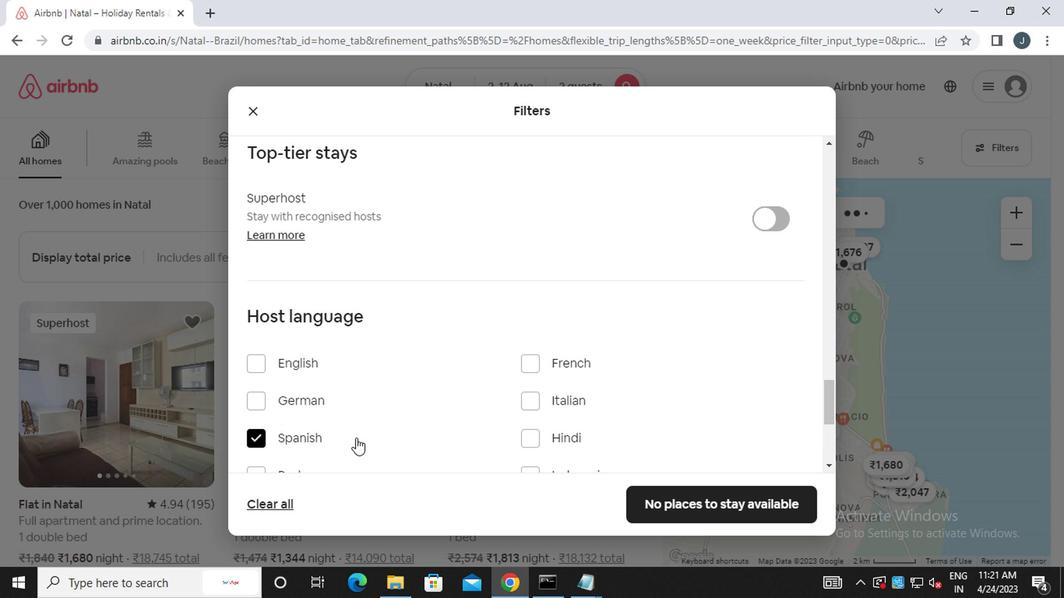 
Action: Mouse scrolled (382, 438) with delta (0, 0)
Screenshot: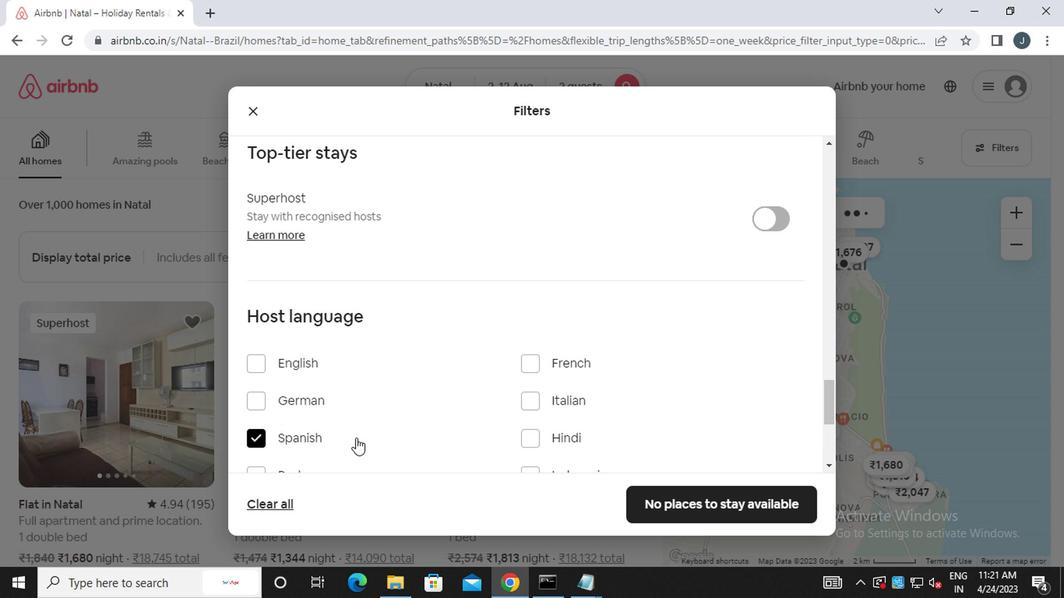 
Action: Mouse moved to (678, 504)
Screenshot: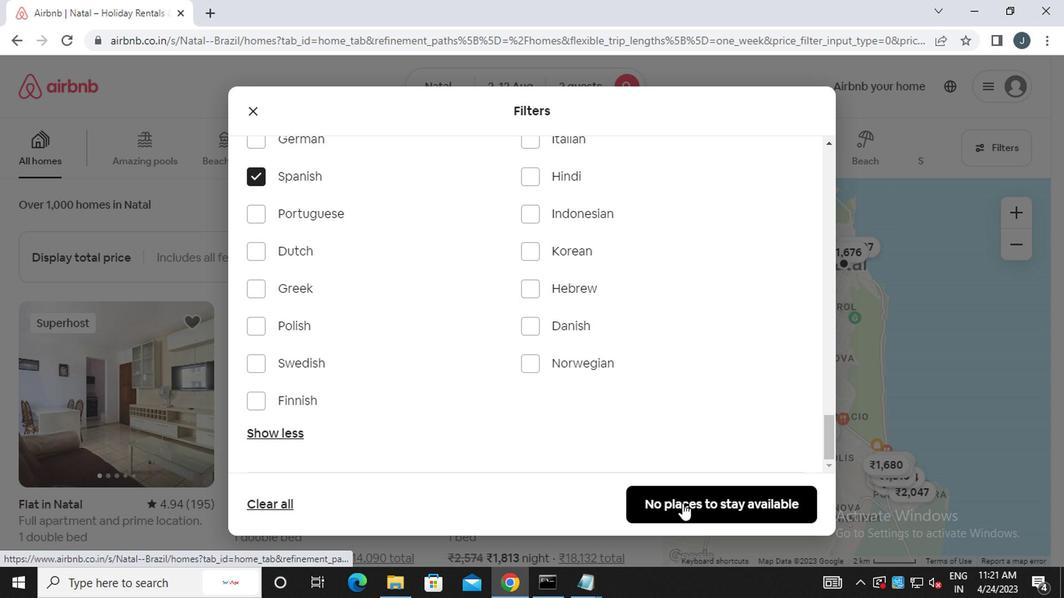
Action: Mouse pressed left at (678, 504)
Screenshot: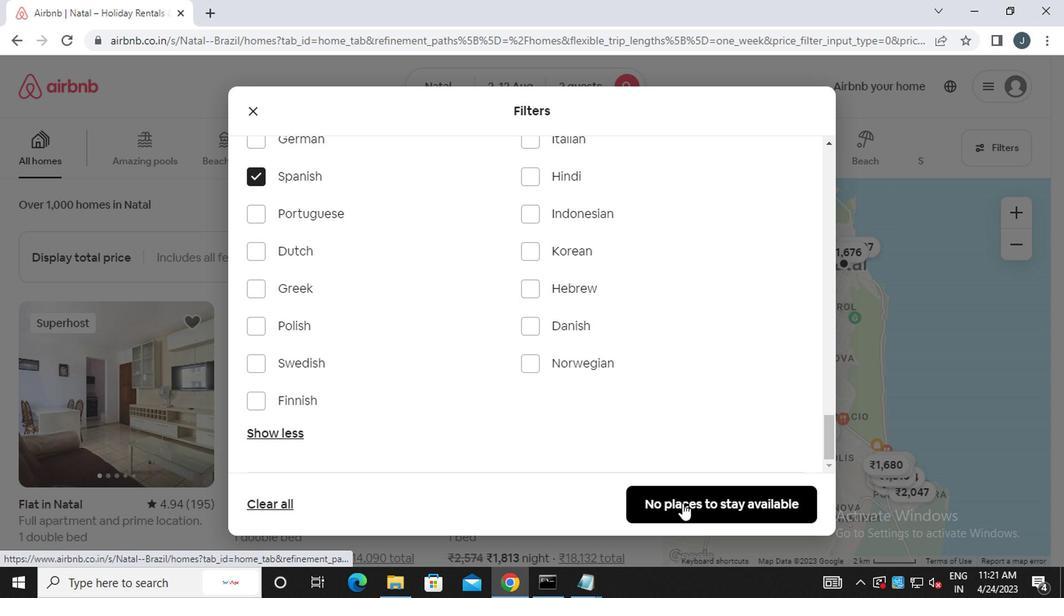 
Action: Mouse moved to (670, 487)
Screenshot: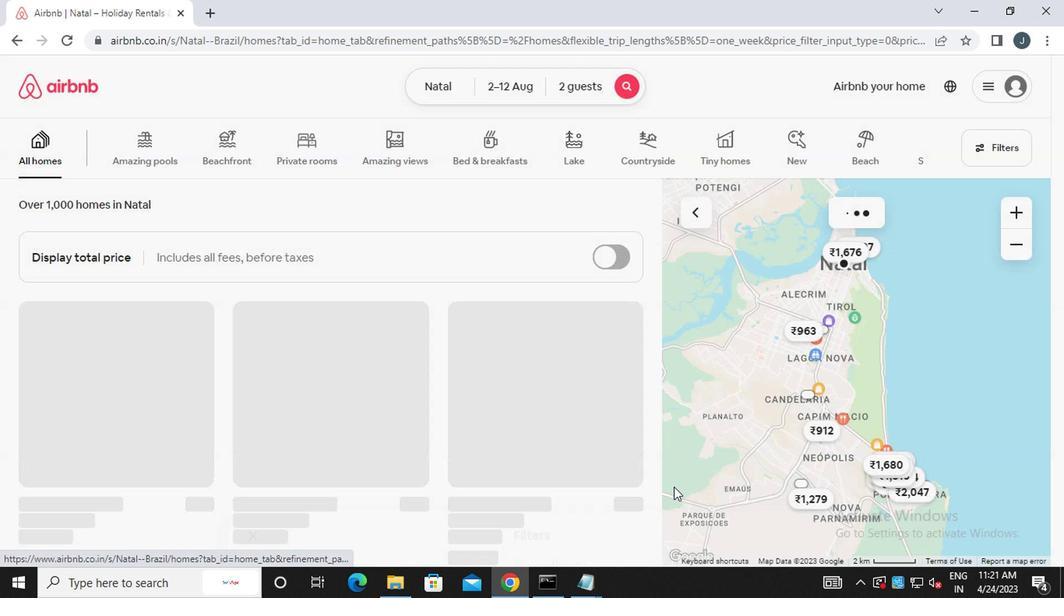 
